 Task: Find connections with filter location Perambalur with filter topic #Businessintelligence with filter profile language German with filter current company Marquee Equity with filter school Mangalore University with filter industry Wholesale Computer Equipment with filter service category Administrative with filter keywords title Archivist
Action: Mouse moved to (477, 61)
Screenshot: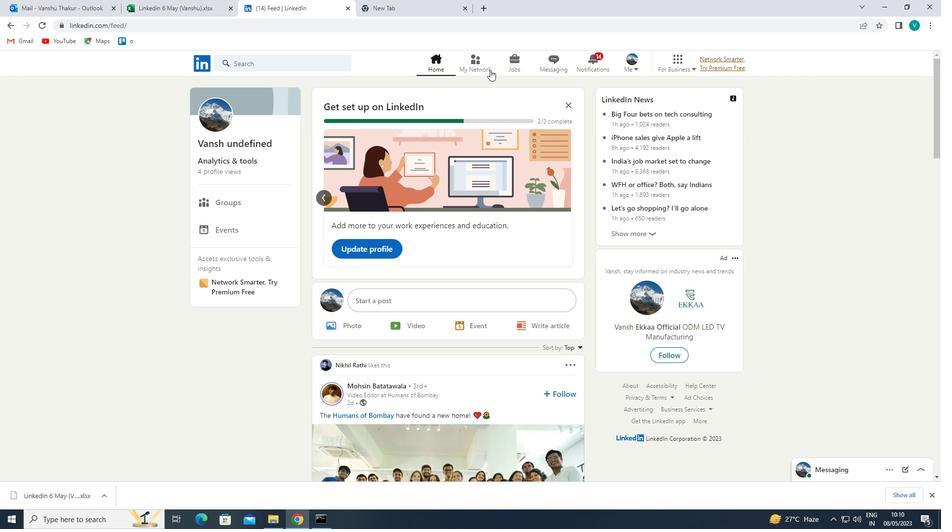 
Action: Mouse pressed left at (477, 61)
Screenshot: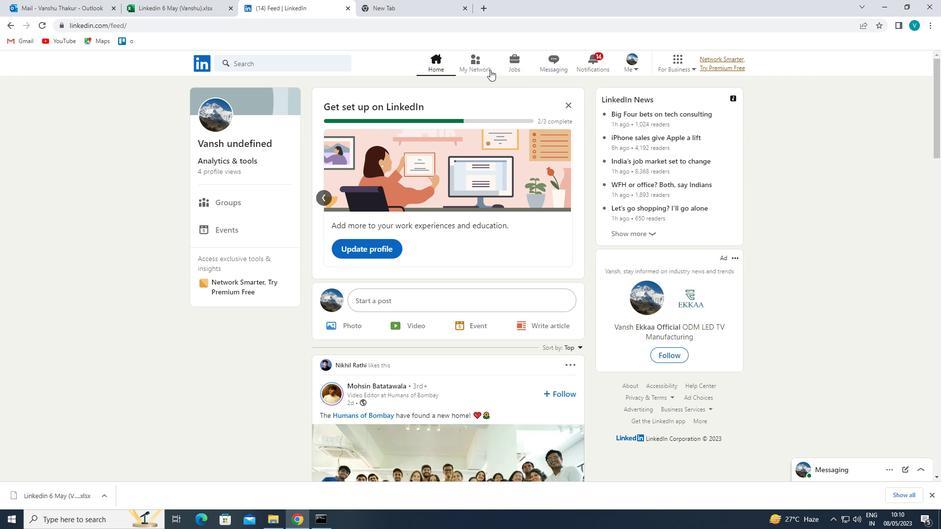 
Action: Mouse moved to (284, 114)
Screenshot: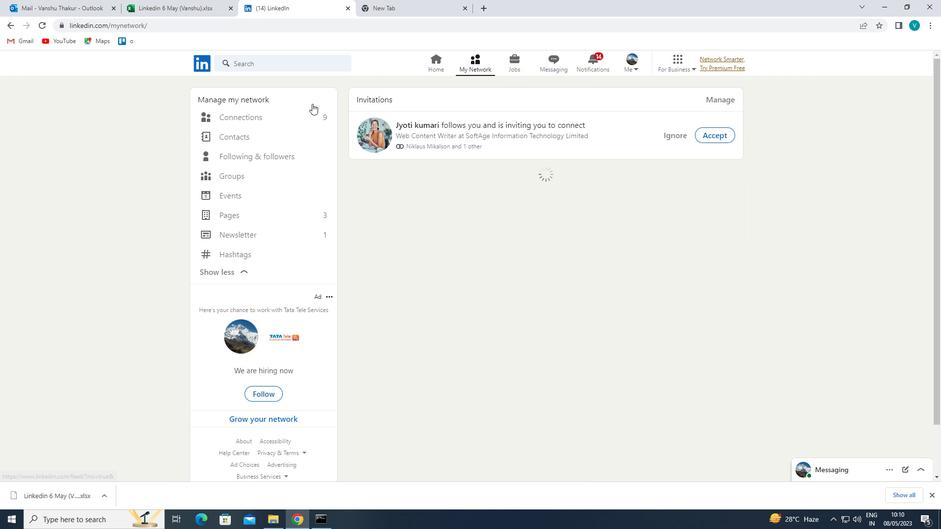
Action: Mouse pressed left at (284, 114)
Screenshot: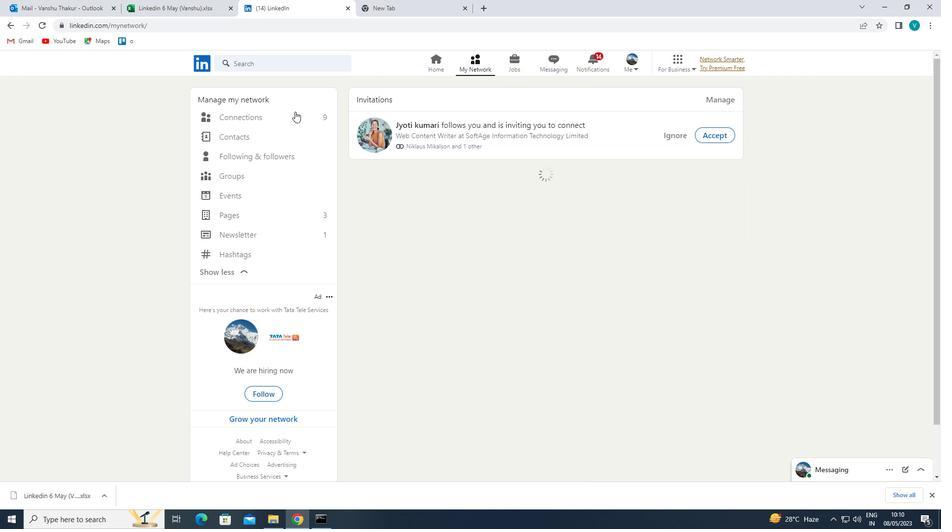 
Action: Mouse moved to (543, 113)
Screenshot: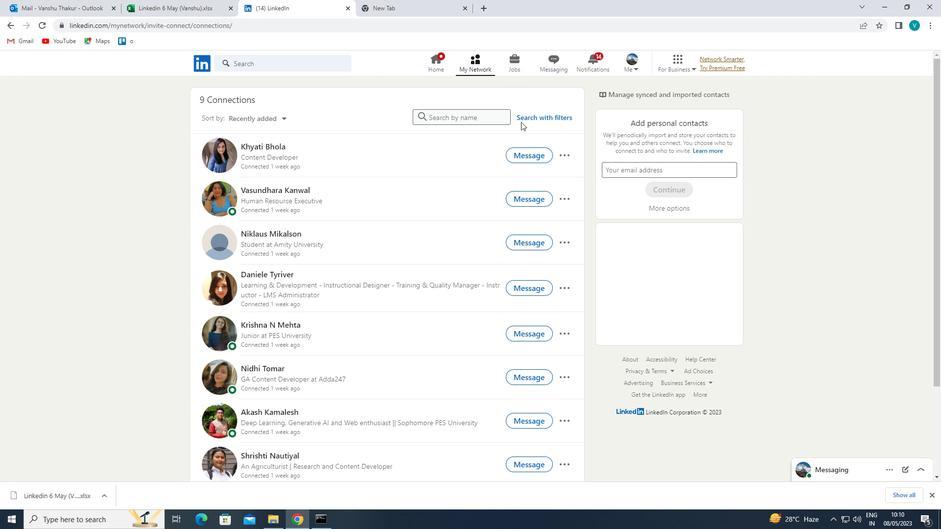 
Action: Mouse pressed left at (543, 113)
Screenshot: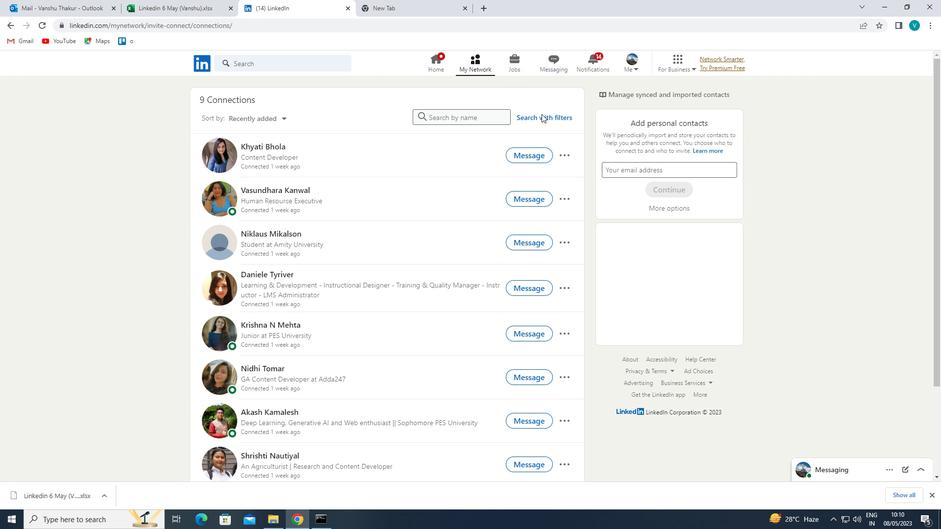 
Action: Mouse moved to (544, 118)
Screenshot: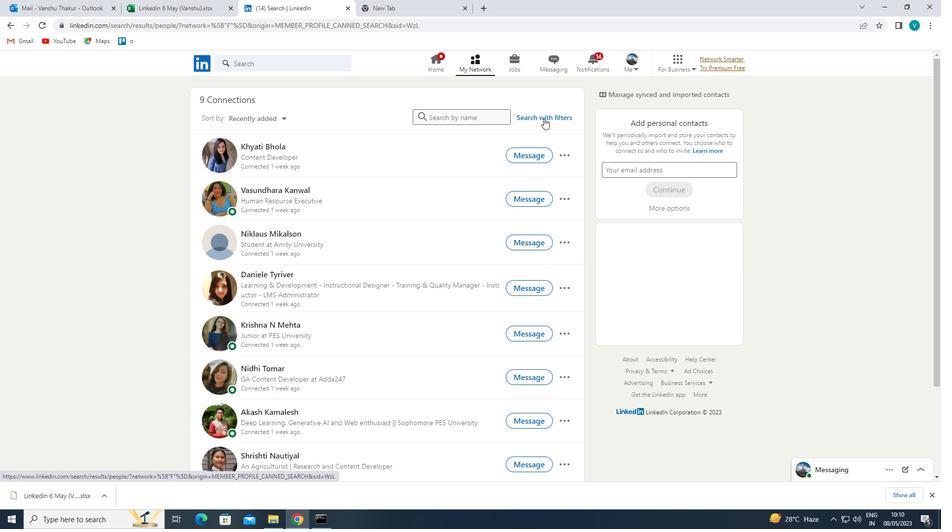 
Action: Mouse pressed left at (544, 118)
Screenshot: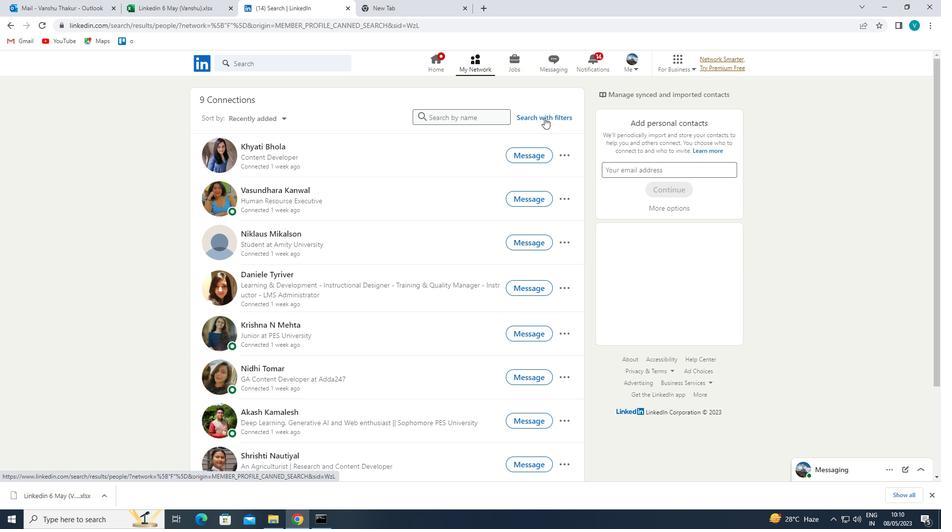 
Action: Mouse moved to (479, 94)
Screenshot: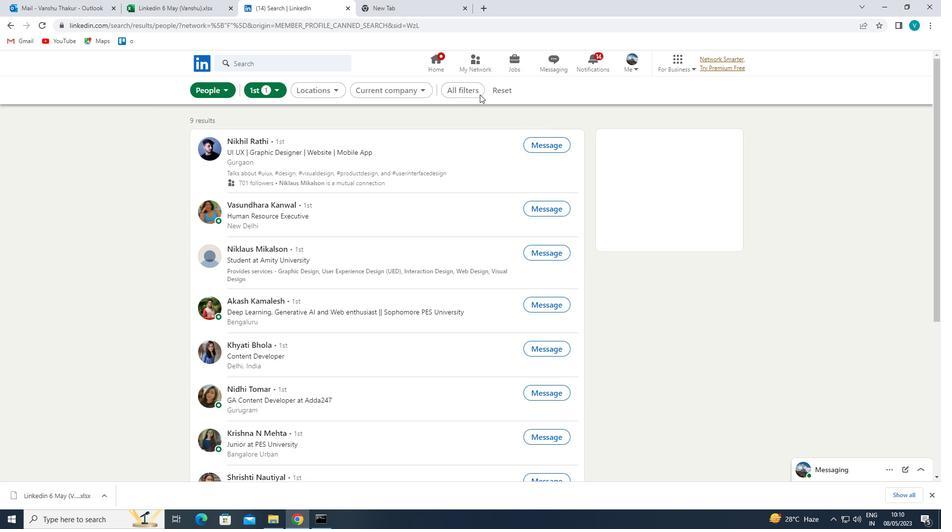 
Action: Mouse pressed left at (479, 94)
Screenshot: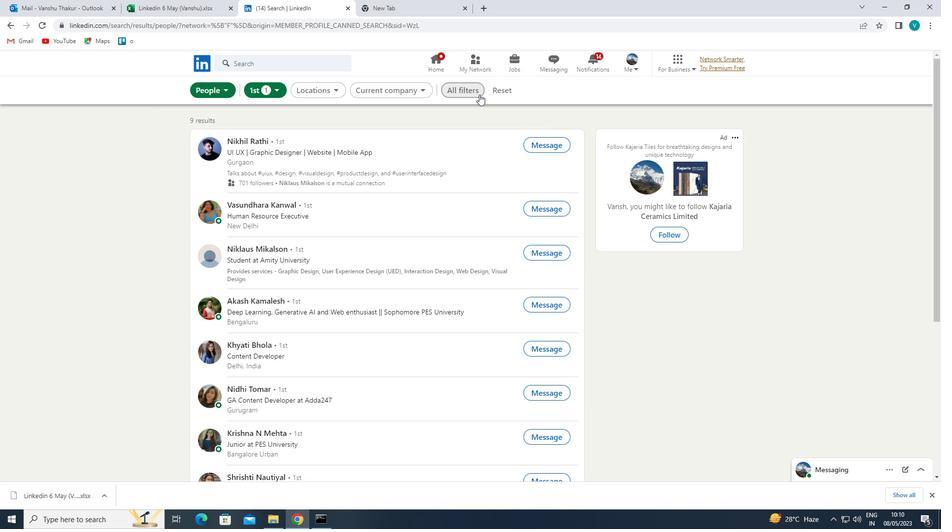 
Action: Mouse moved to (785, 225)
Screenshot: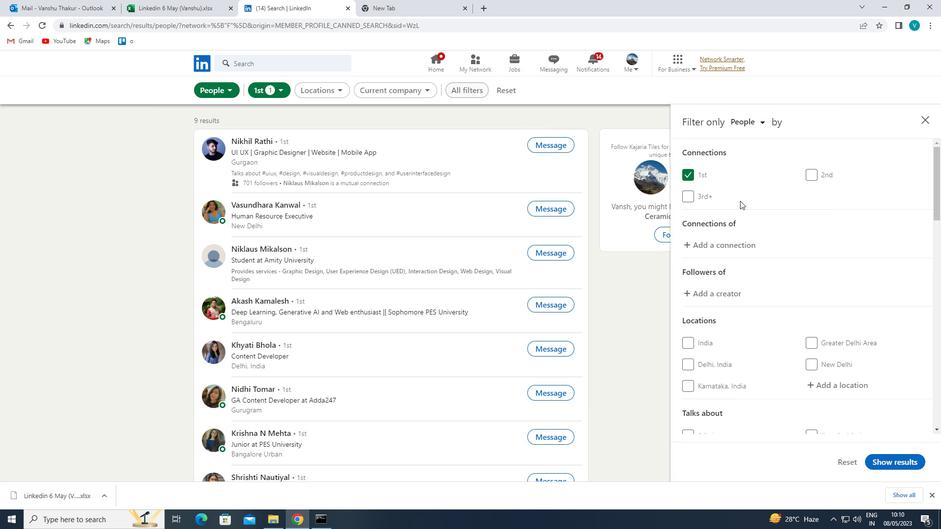 
Action: Mouse scrolled (785, 225) with delta (0, 0)
Screenshot: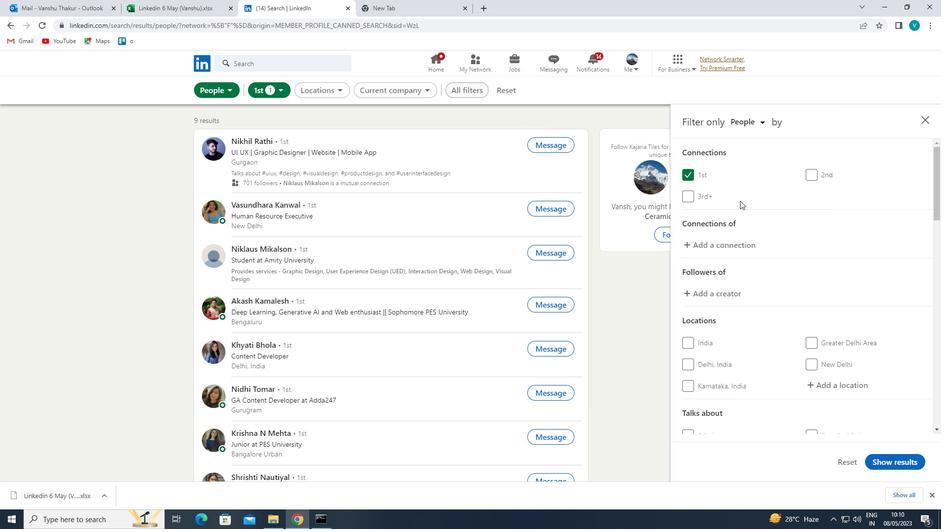 
Action: Mouse moved to (785, 226)
Screenshot: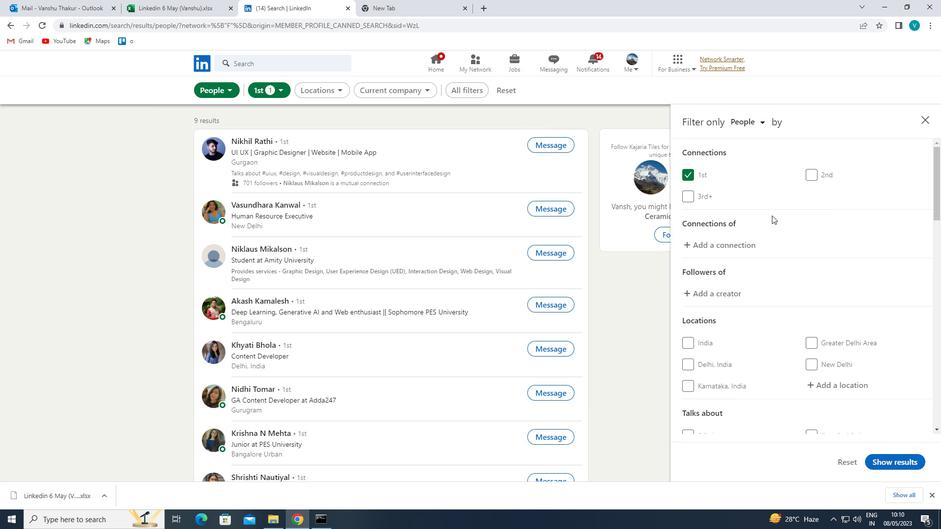 
Action: Mouse scrolled (785, 225) with delta (0, 0)
Screenshot: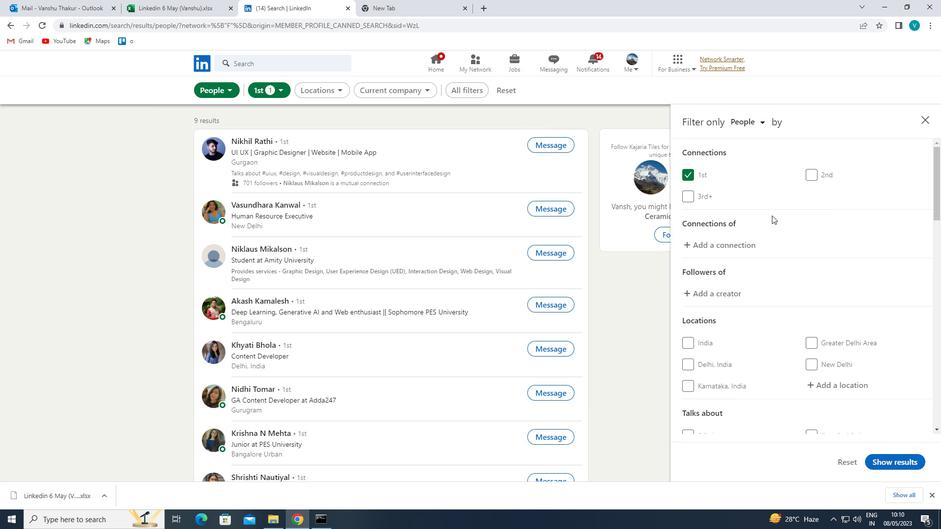 
Action: Mouse moved to (785, 227)
Screenshot: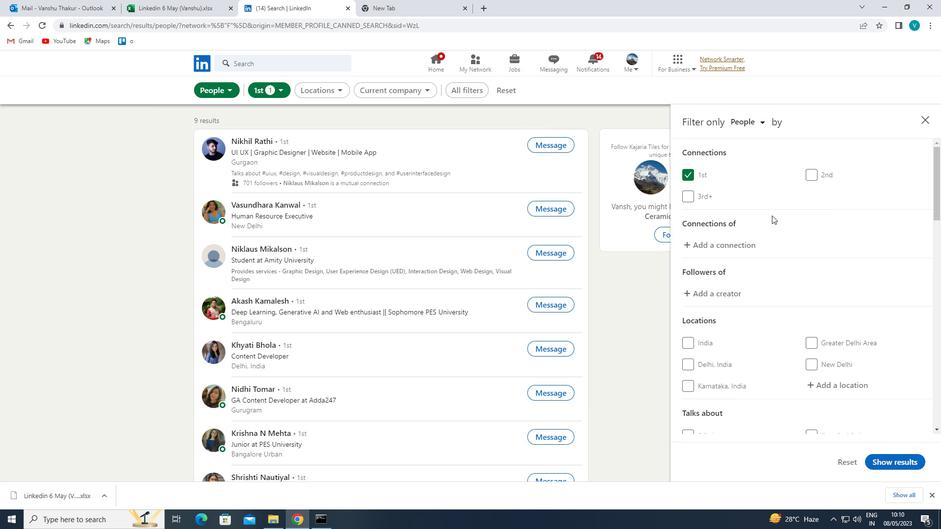 
Action: Mouse scrolled (785, 226) with delta (0, 0)
Screenshot: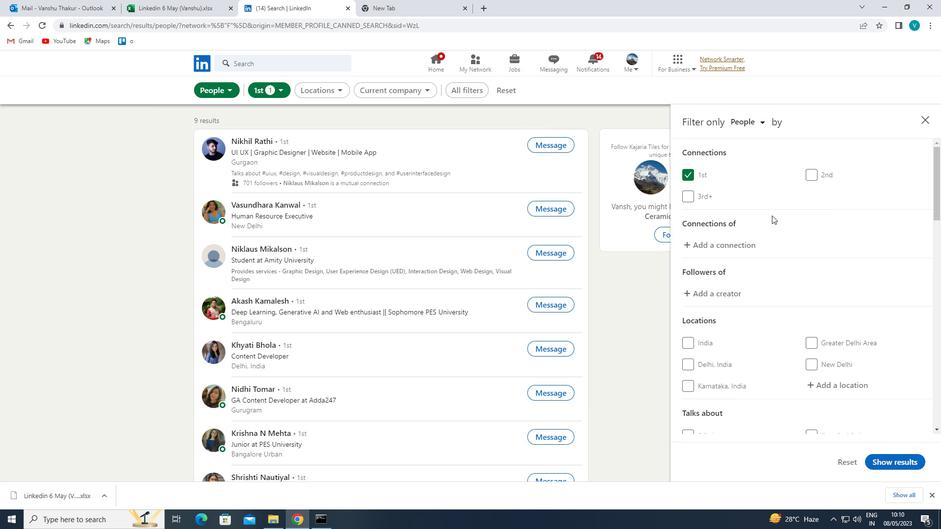
Action: Mouse moved to (827, 242)
Screenshot: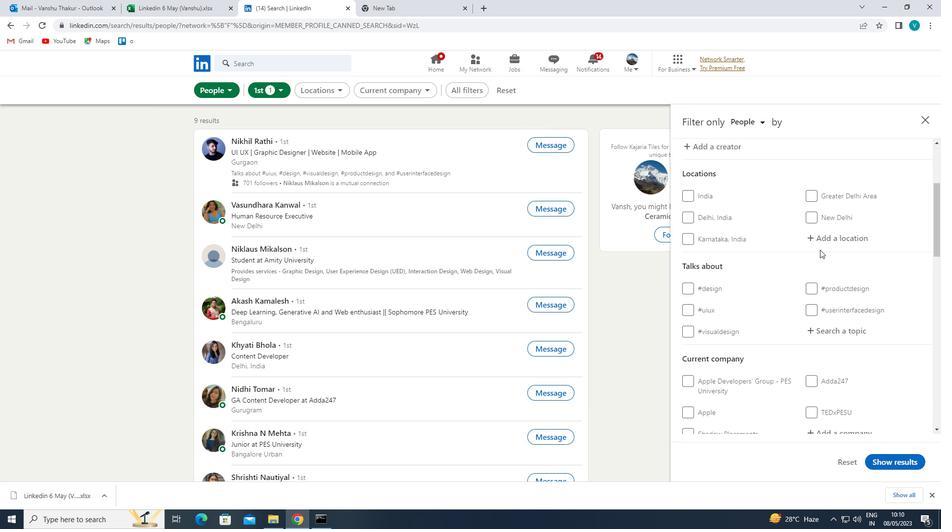 
Action: Mouse pressed left at (827, 242)
Screenshot: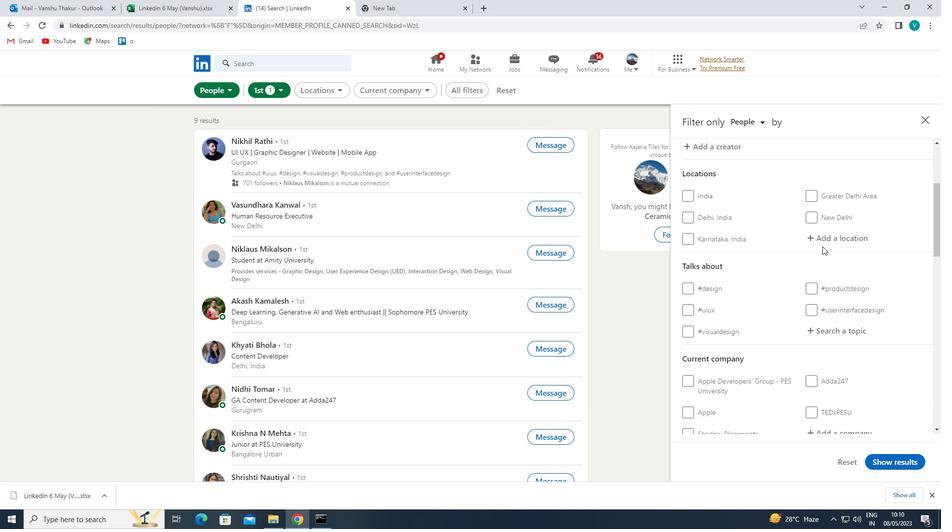 
Action: Key pressed <Key.shift>PERAMBALUR
Screenshot: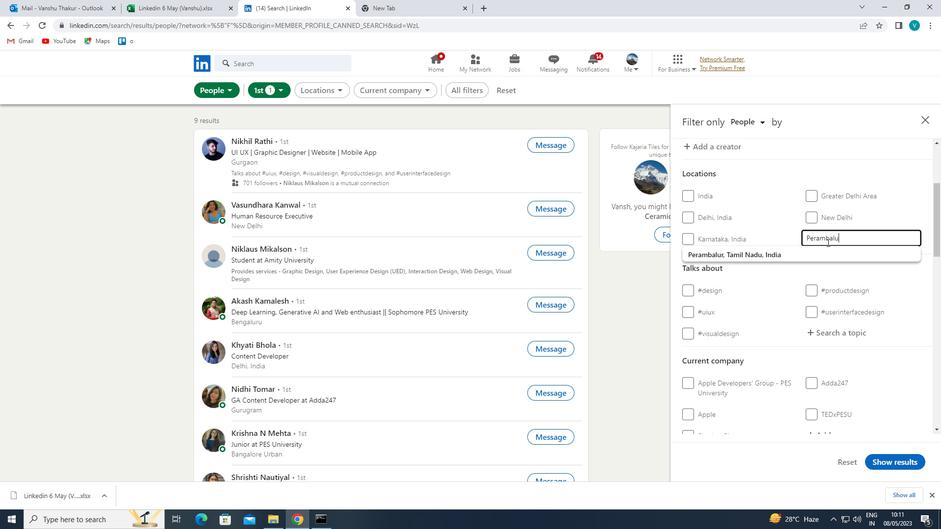 
Action: Mouse moved to (825, 253)
Screenshot: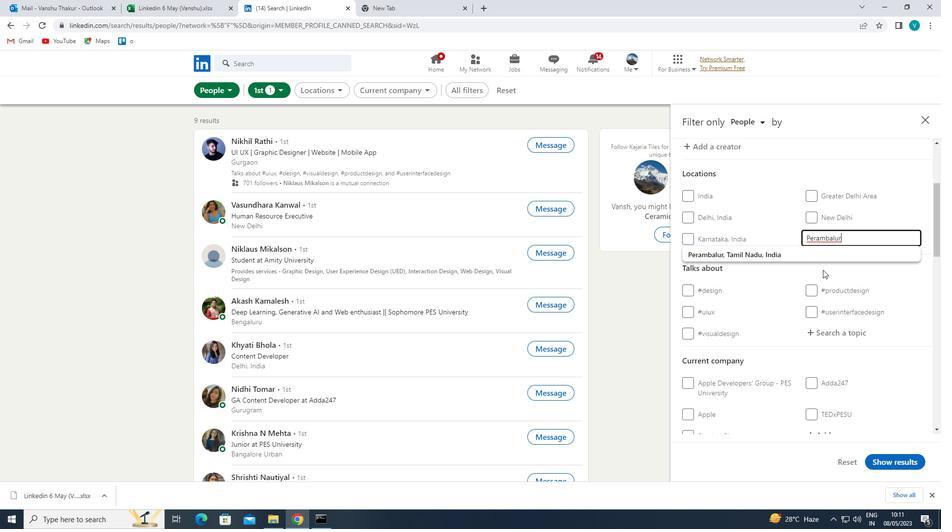 
Action: Mouse pressed left at (825, 253)
Screenshot: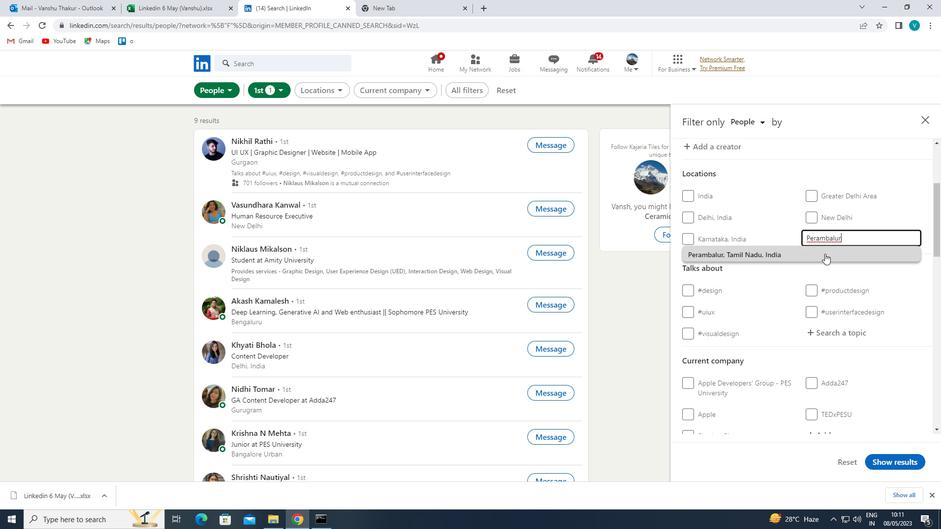 
Action: Mouse moved to (821, 253)
Screenshot: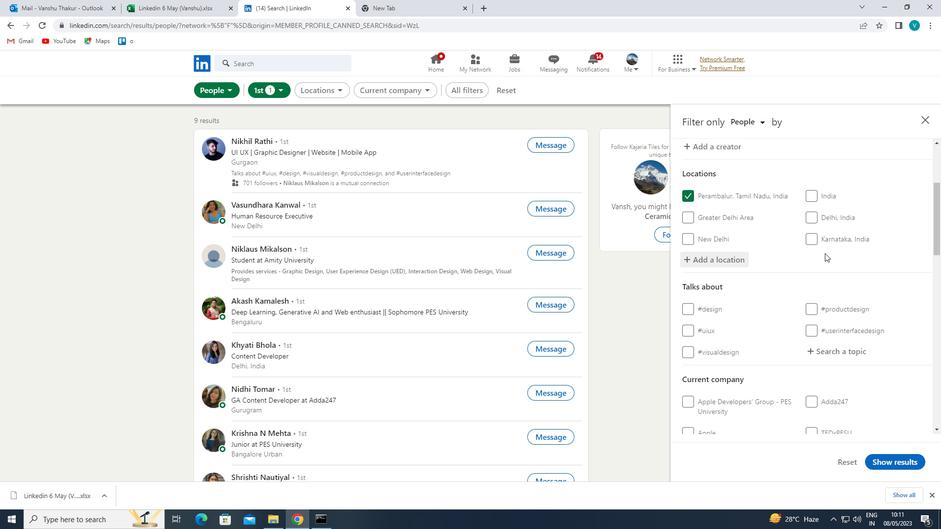 
Action: Mouse scrolled (821, 253) with delta (0, 0)
Screenshot: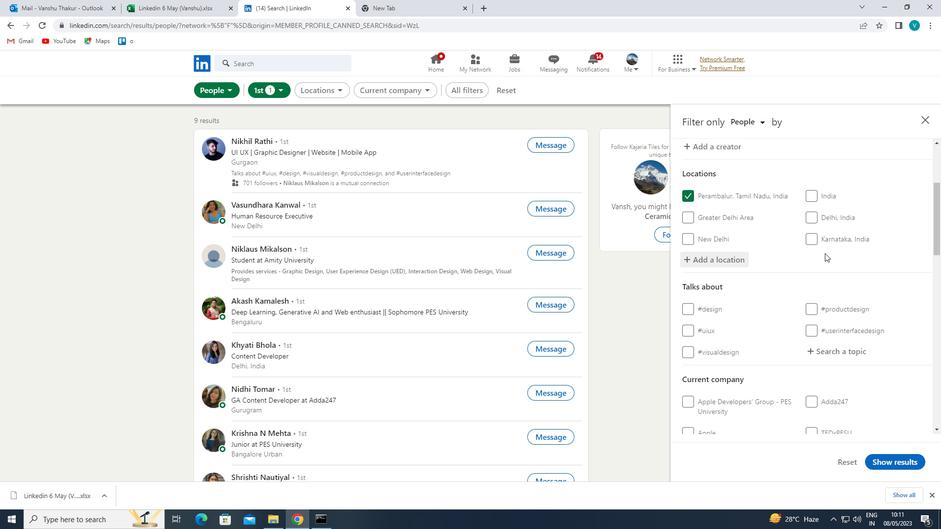 
Action: Mouse moved to (817, 256)
Screenshot: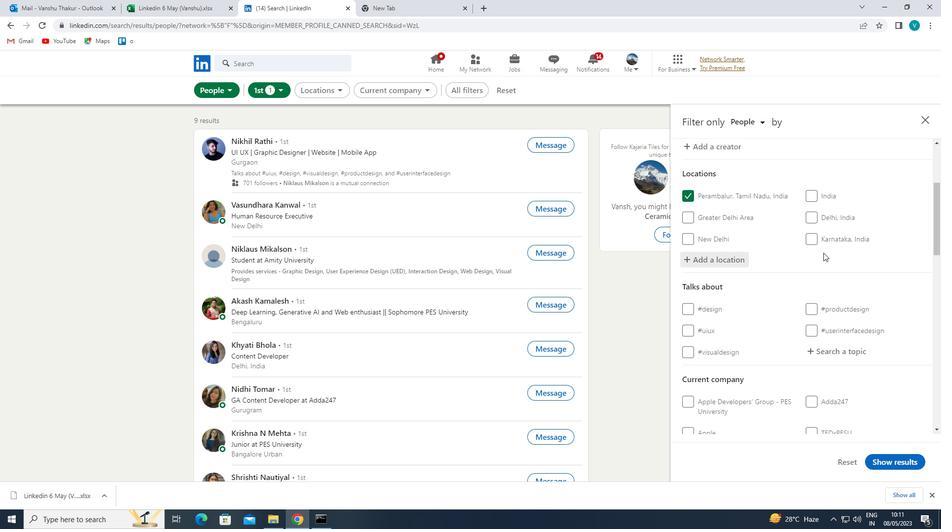 
Action: Mouse scrolled (817, 255) with delta (0, 0)
Screenshot: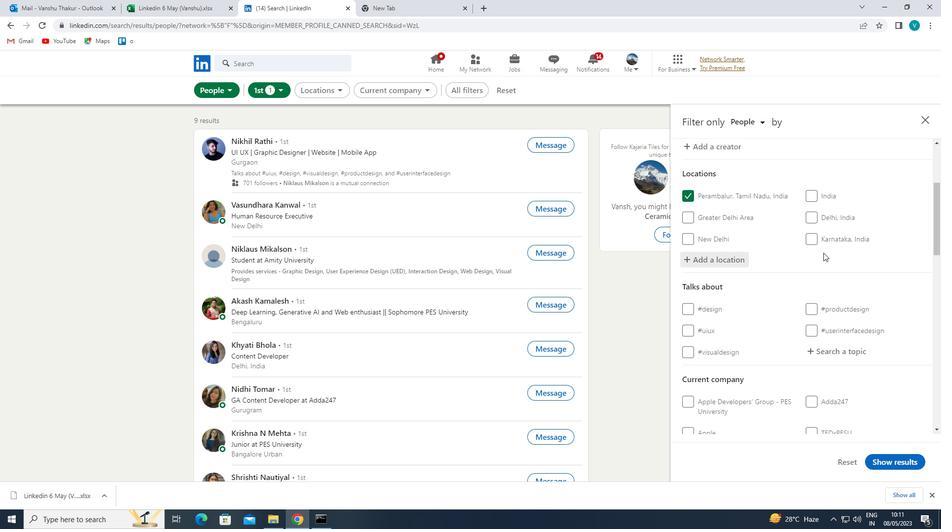 
Action: Mouse moved to (835, 256)
Screenshot: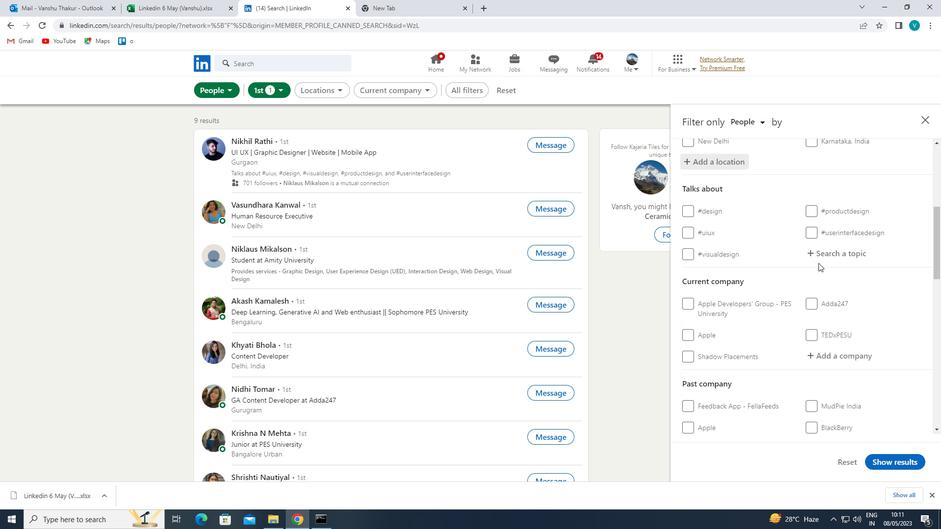 
Action: Mouse pressed left at (835, 256)
Screenshot: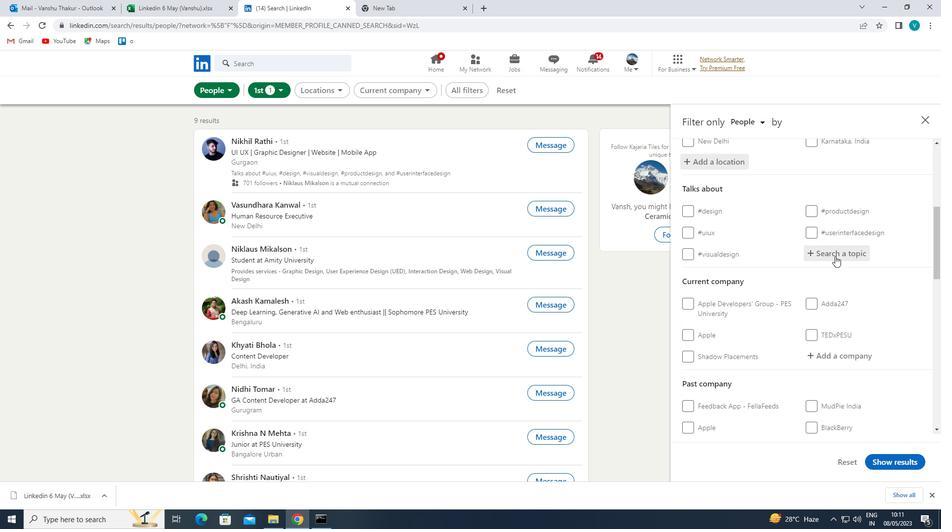 
Action: Mouse moved to (831, 255)
Screenshot: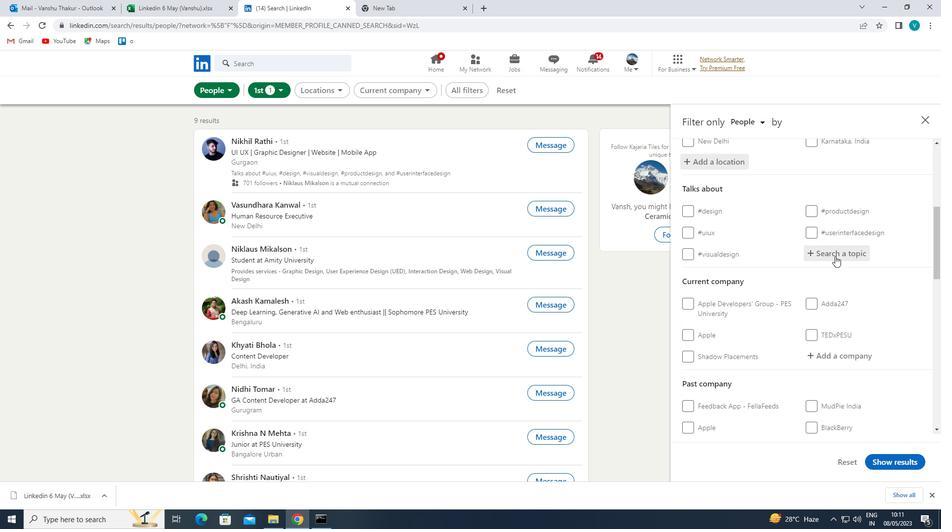
Action: Key pressed <Key.shift>BUSINESS
Screenshot: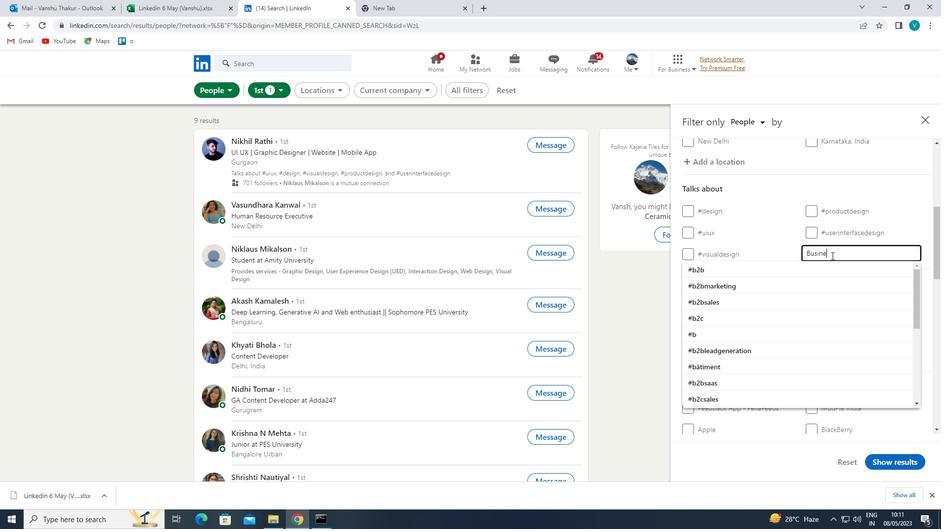 
Action: Mouse moved to (829, 261)
Screenshot: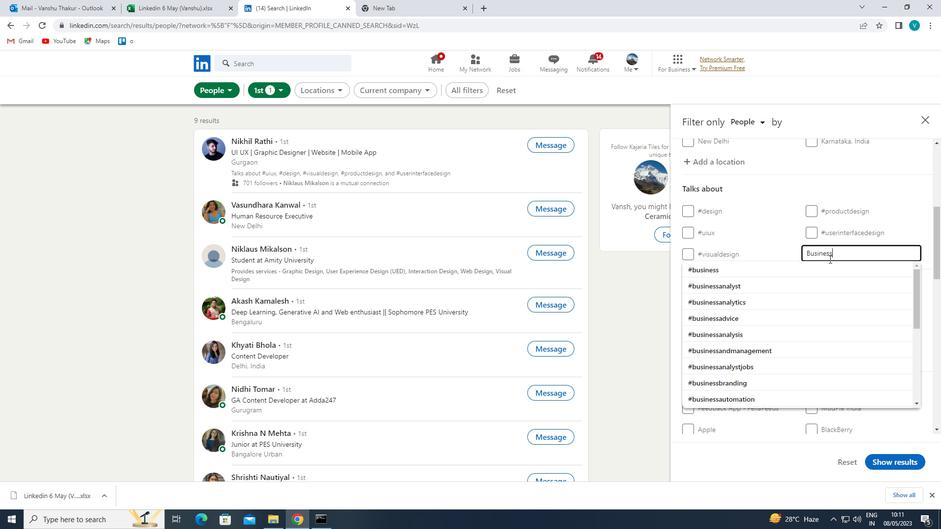 
Action: Key pressed INTELL
Screenshot: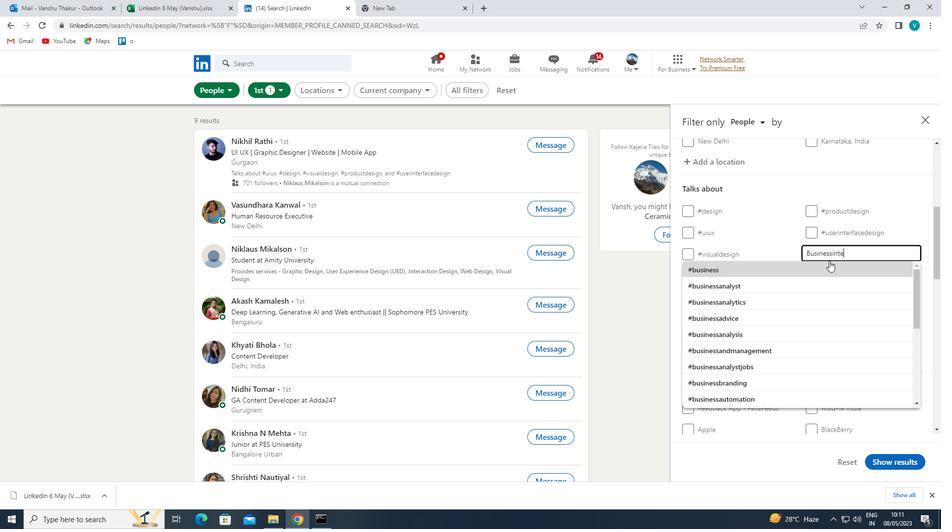 
Action: Mouse pressed left at (829, 261)
Screenshot: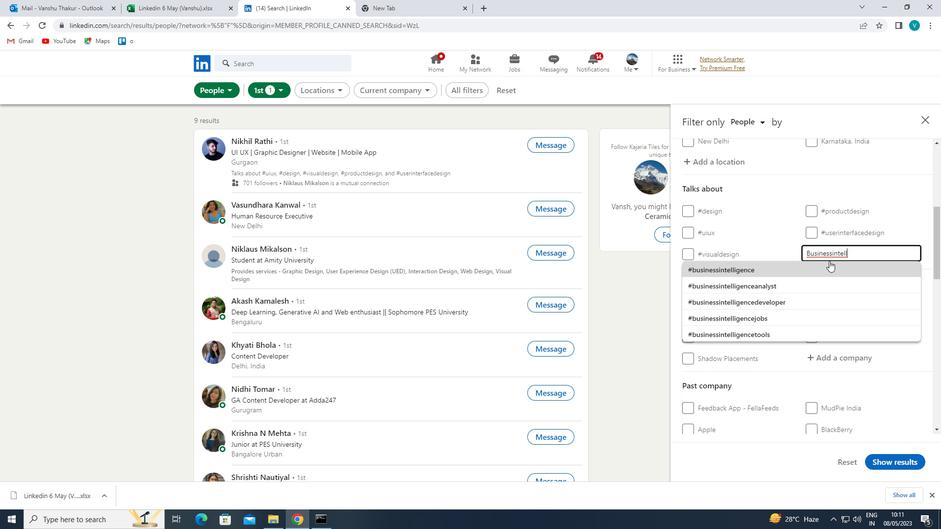 
Action: Mouse moved to (830, 261)
Screenshot: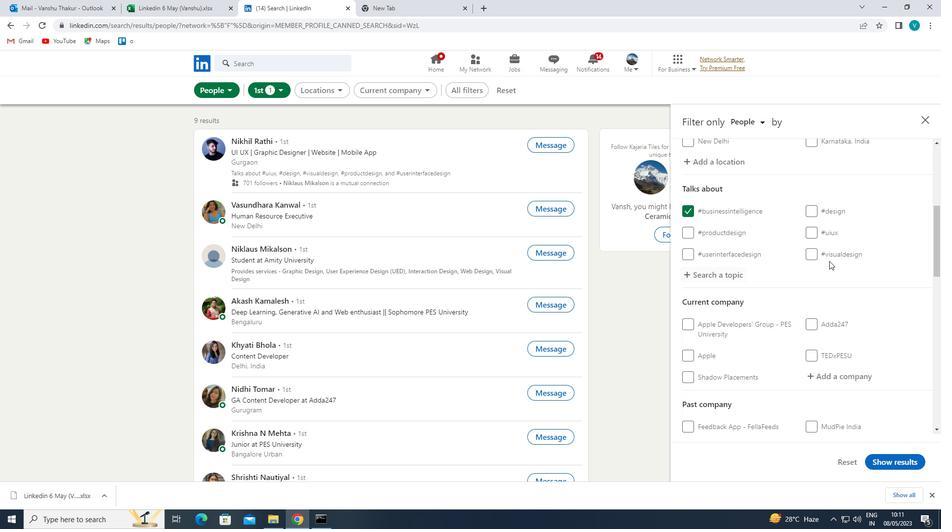 
Action: Mouse scrolled (830, 261) with delta (0, 0)
Screenshot: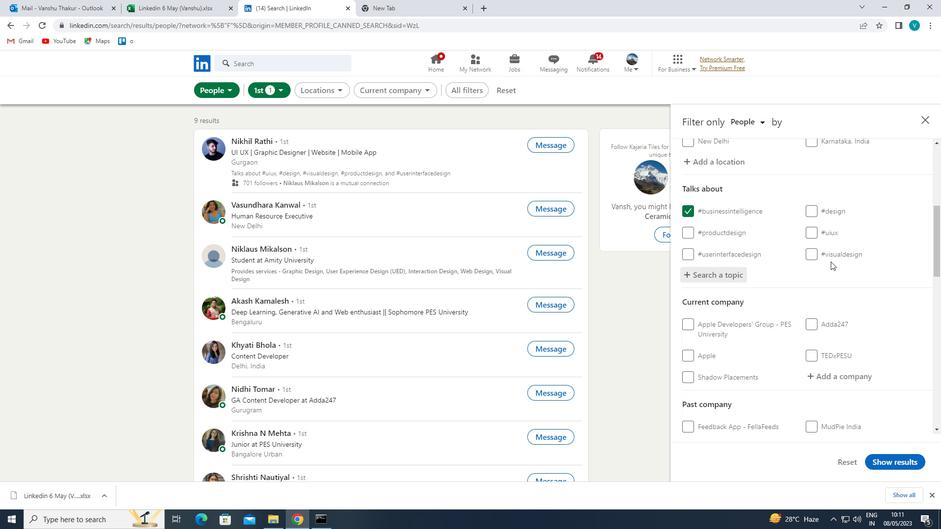 
Action: Mouse scrolled (830, 261) with delta (0, 0)
Screenshot: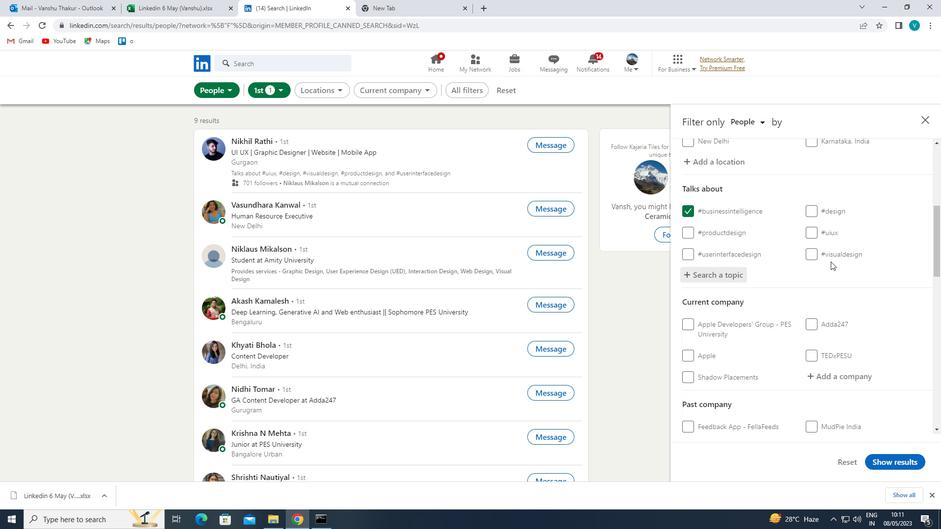 
Action: Mouse scrolled (830, 261) with delta (0, 0)
Screenshot: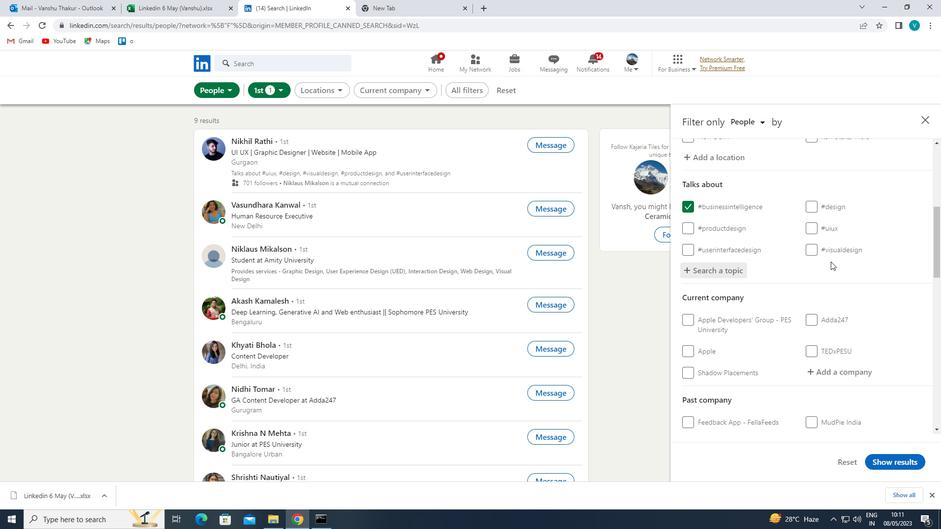
Action: Mouse moved to (838, 234)
Screenshot: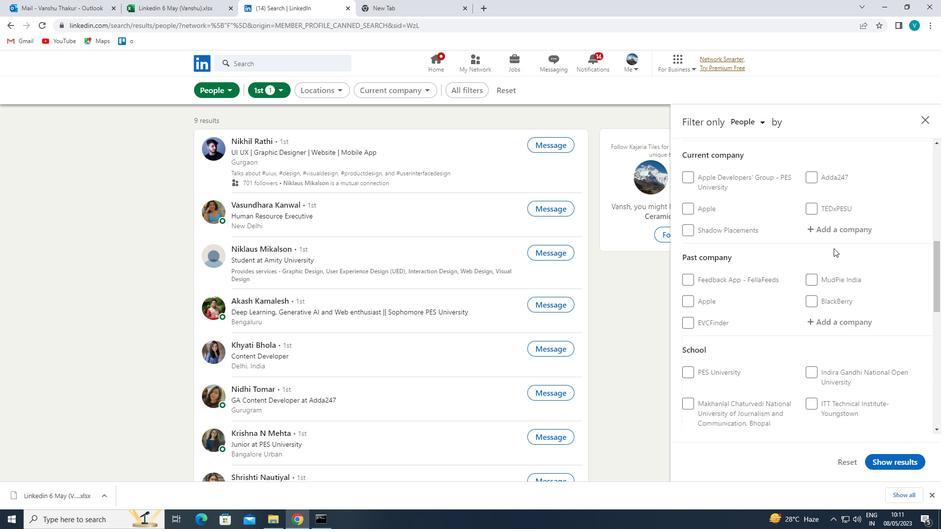 
Action: Mouse pressed left at (838, 234)
Screenshot: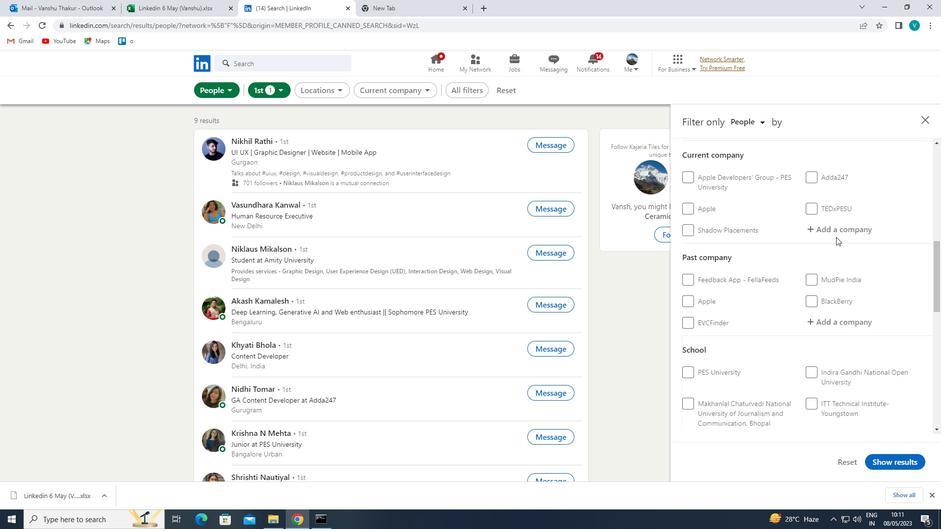 
Action: Mouse moved to (838, 234)
Screenshot: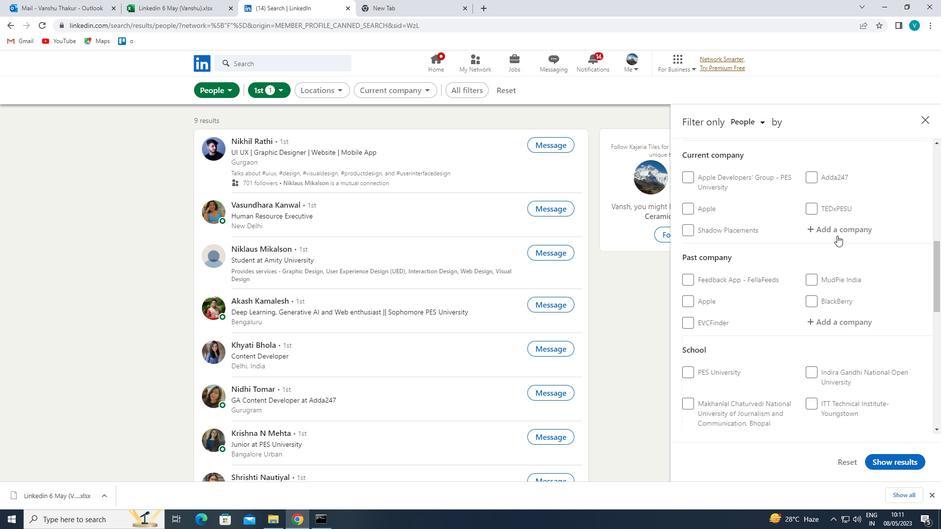 
Action: Key pressed <Key.shift>M<Key.shift>ARQUEE<Key.space>
Screenshot: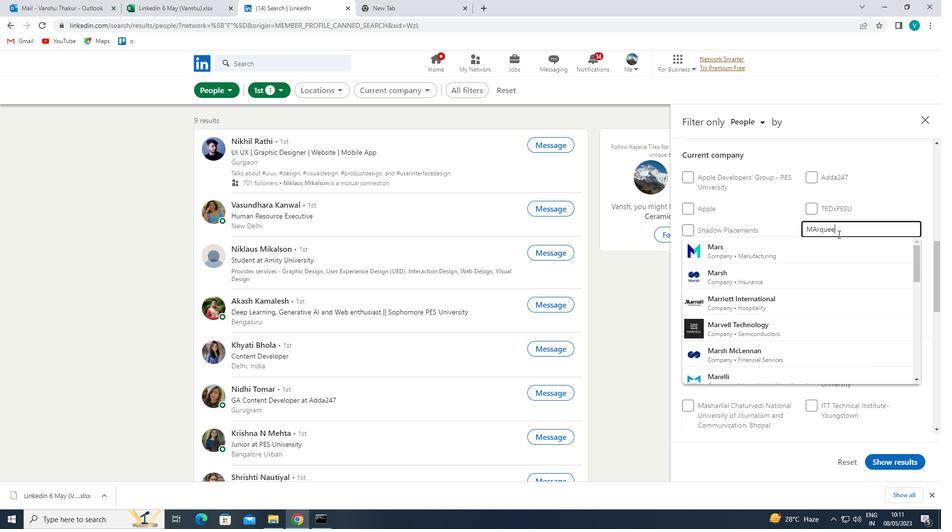 
Action: Mouse moved to (804, 256)
Screenshot: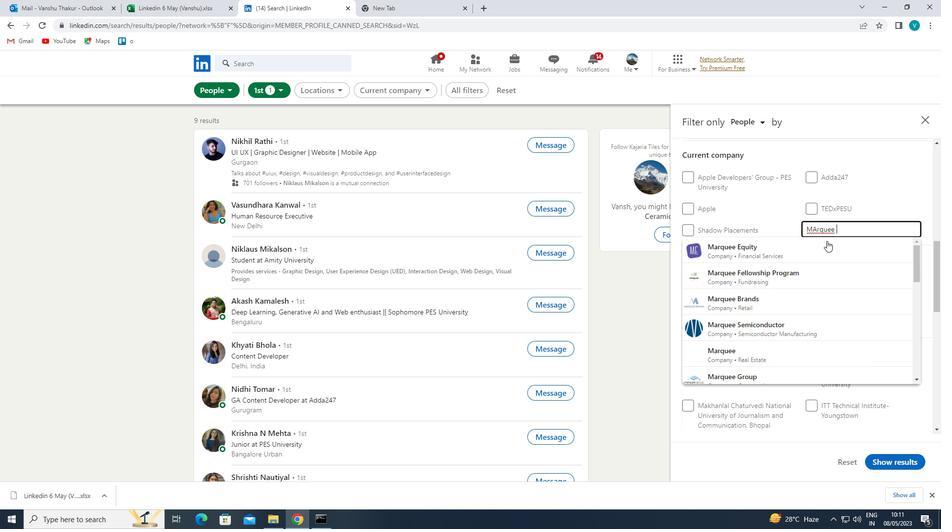 
Action: Mouse pressed left at (804, 256)
Screenshot: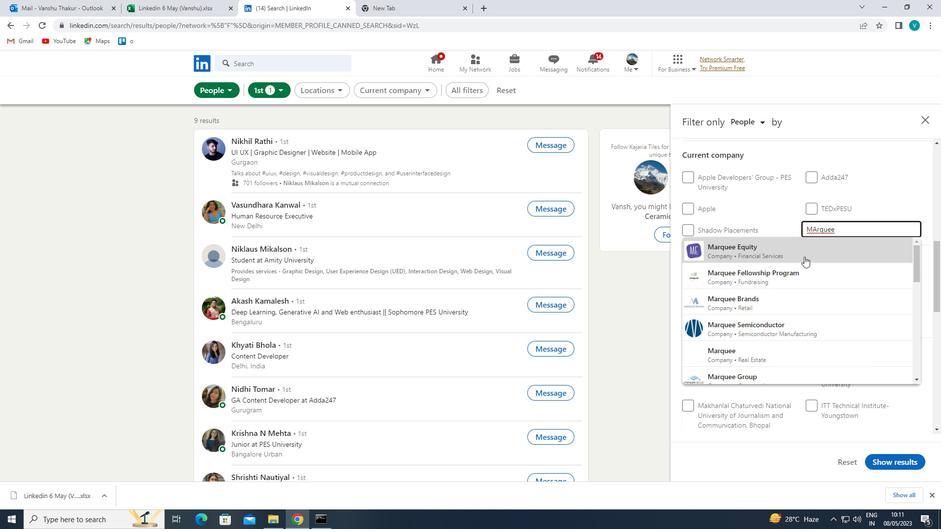 
Action: Mouse scrolled (804, 256) with delta (0, 0)
Screenshot: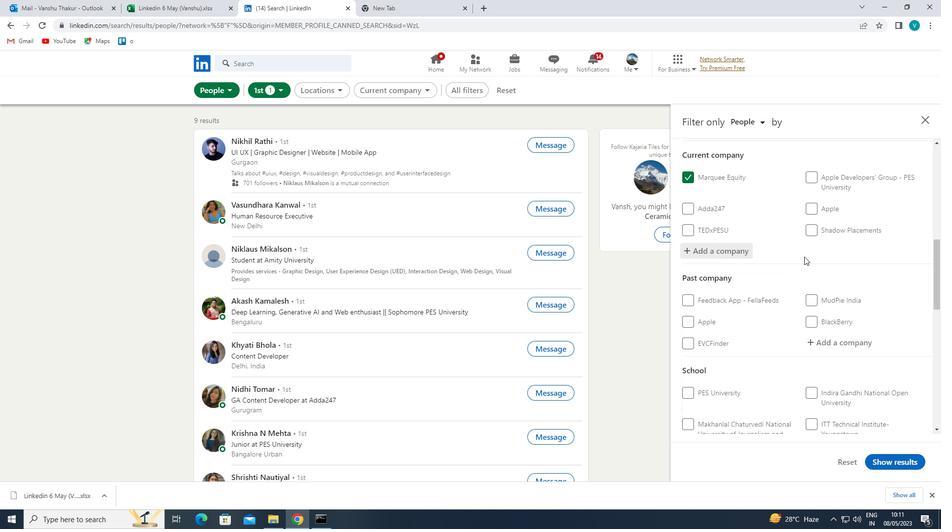 
Action: Mouse scrolled (804, 256) with delta (0, 0)
Screenshot: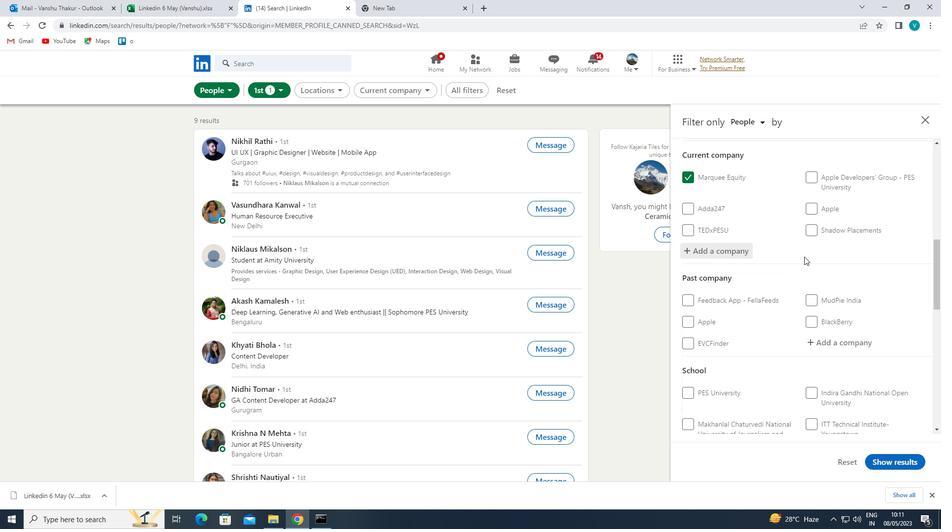 
Action: Mouse scrolled (804, 256) with delta (0, 0)
Screenshot: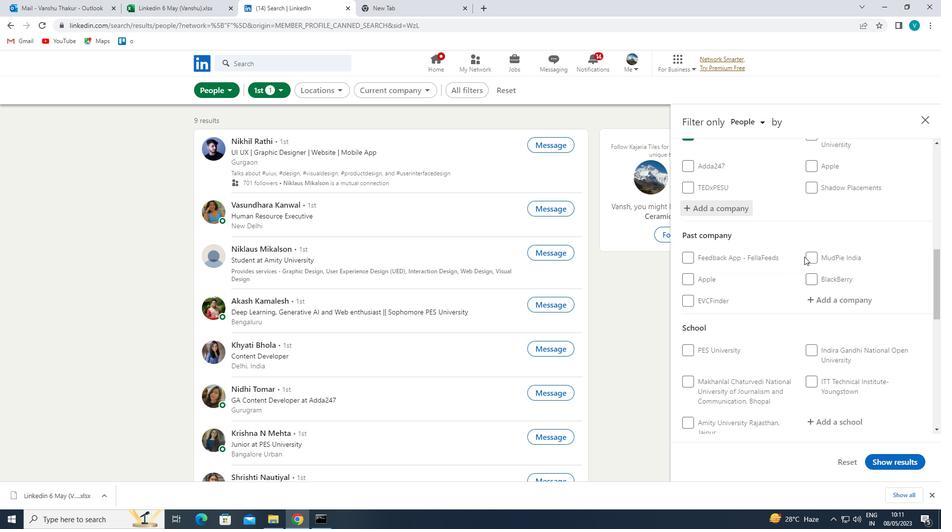 
Action: Mouse moved to (802, 263)
Screenshot: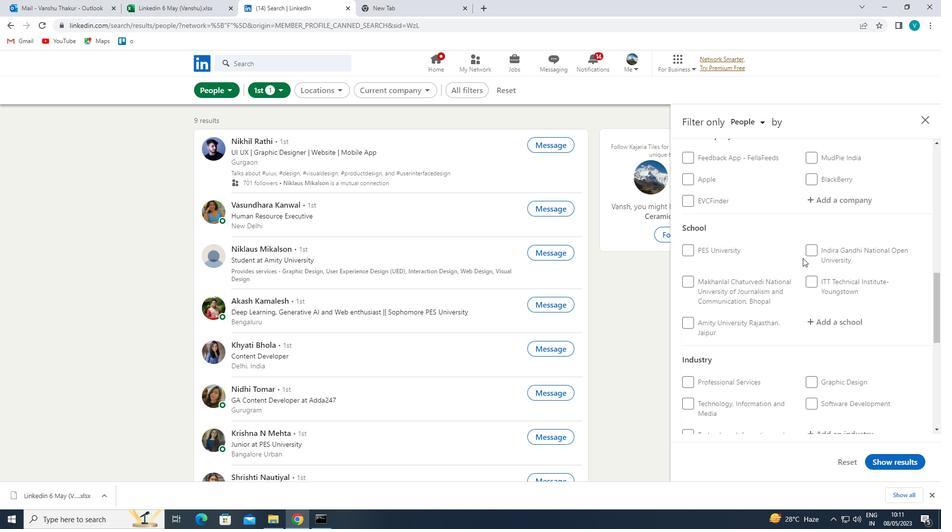 
Action: Mouse scrolled (802, 263) with delta (0, 0)
Screenshot: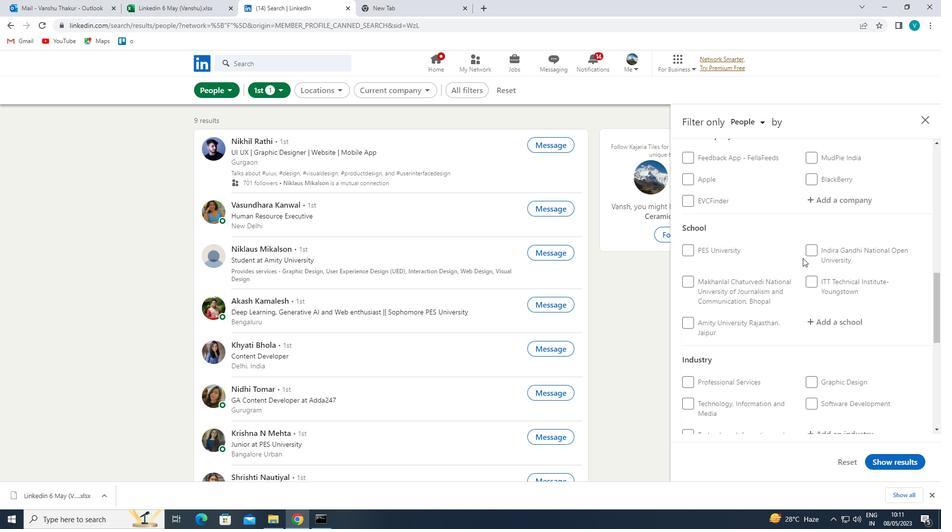 
Action: Mouse moved to (819, 265)
Screenshot: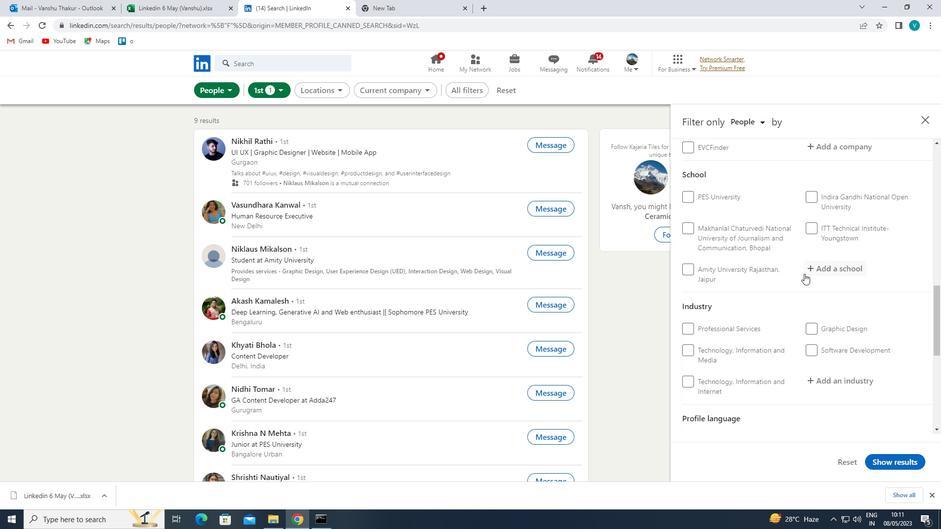 
Action: Mouse pressed left at (819, 265)
Screenshot: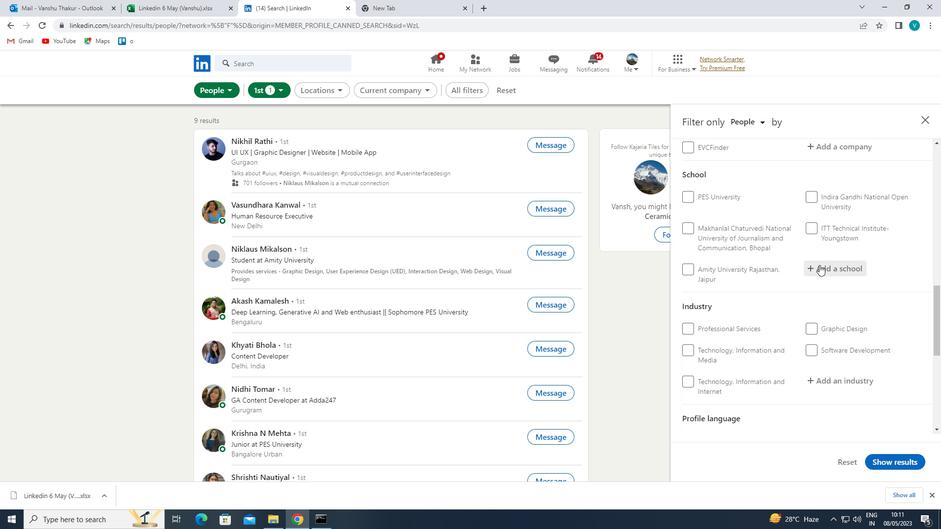 
Action: Mouse moved to (822, 264)
Screenshot: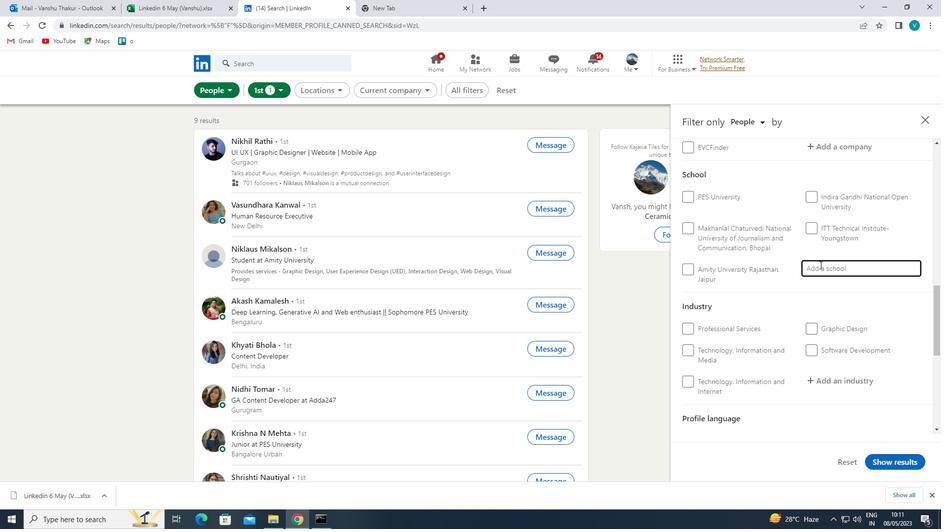 
Action: Key pressed <Key.shift>MANGALORE
Screenshot: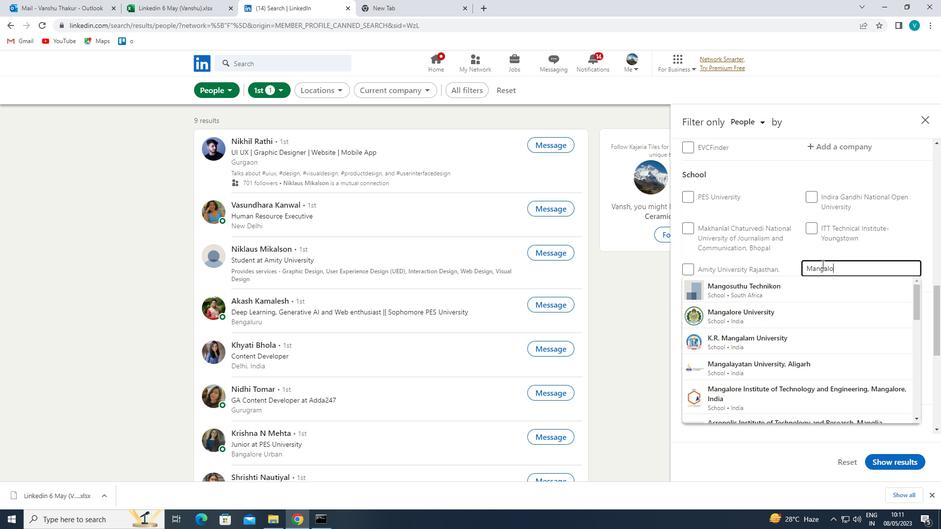 
Action: Mouse moved to (802, 286)
Screenshot: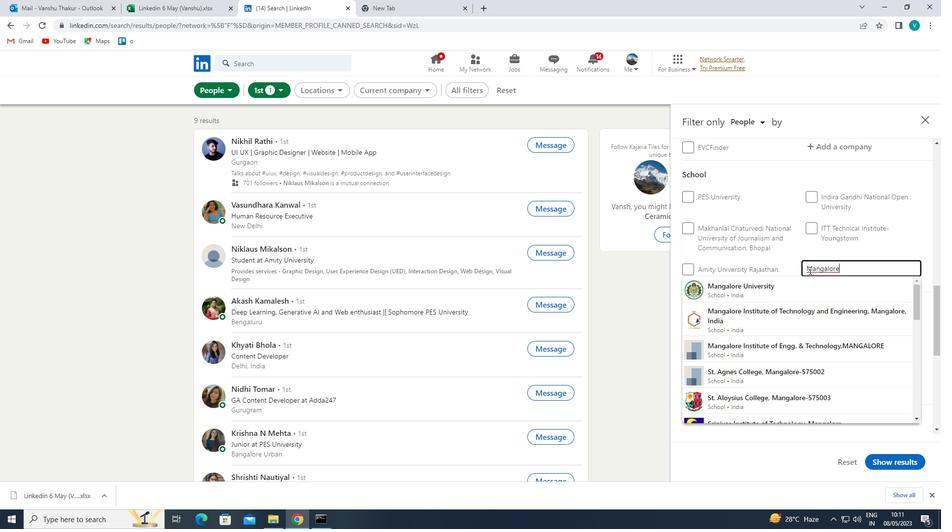 
Action: Mouse pressed left at (802, 286)
Screenshot: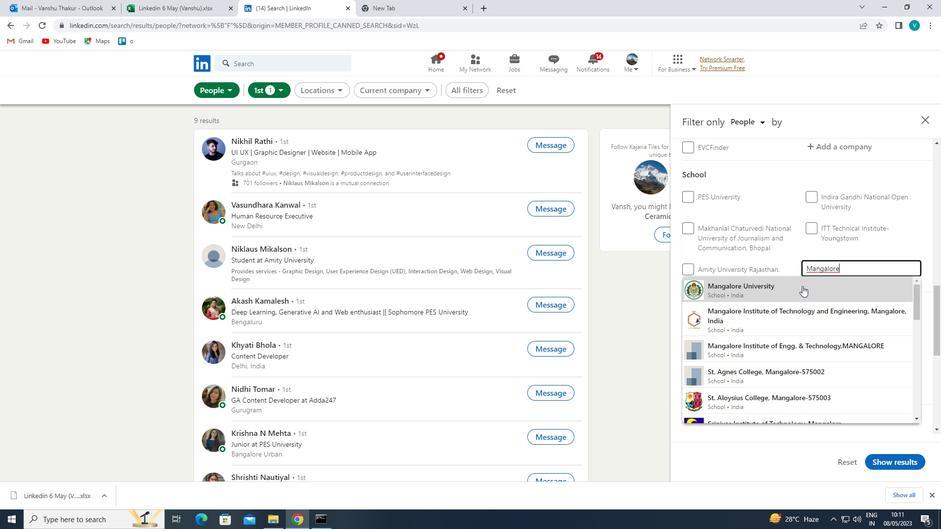 
Action: Mouse moved to (807, 284)
Screenshot: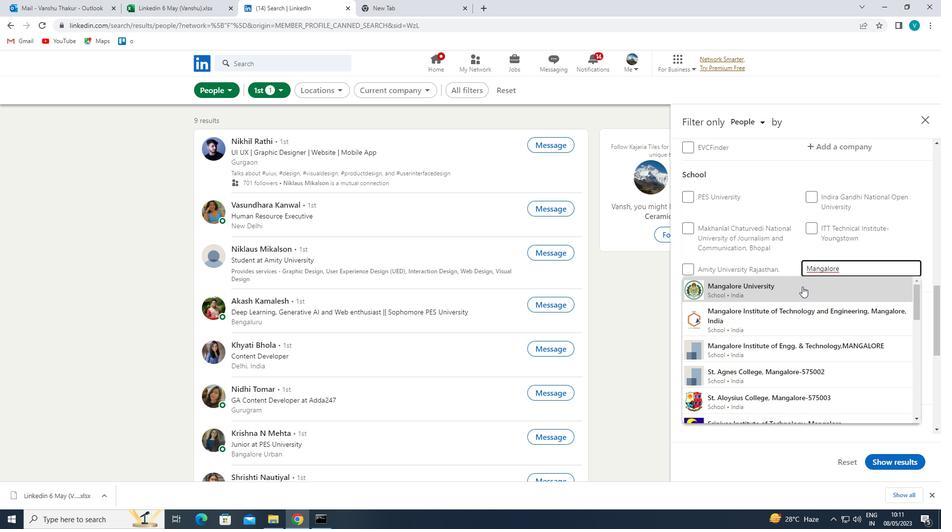 
Action: Mouse scrolled (807, 283) with delta (0, 0)
Screenshot: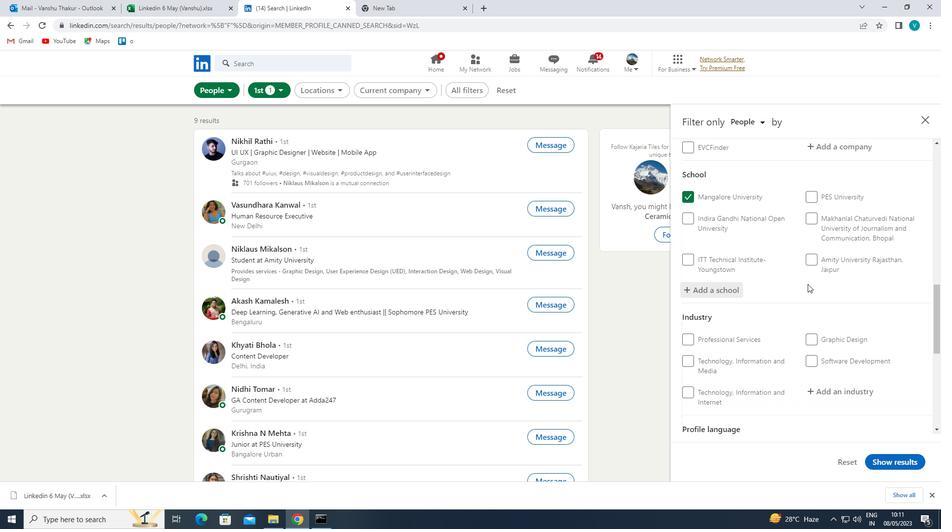 
Action: Mouse moved to (807, 284)
Screenshot: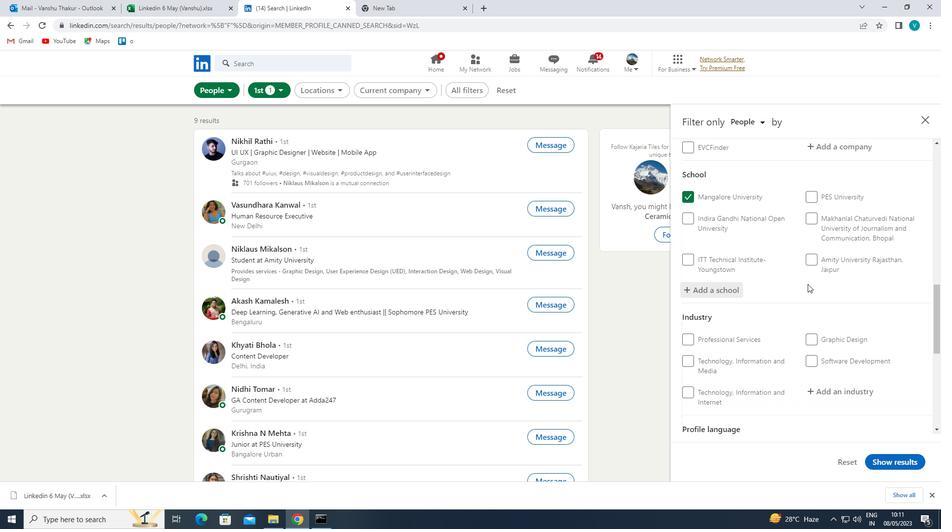 
Action: Mouse scrolled (807, 283) with delta (0, 0)
Screenshot: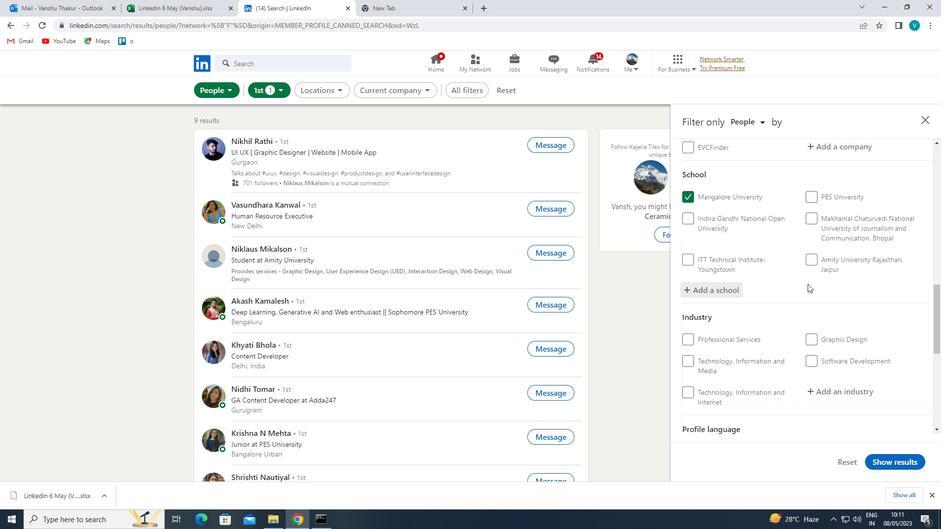
Action: Mouse scrolled (807, 283) with delta (0, 0)
Screenshot: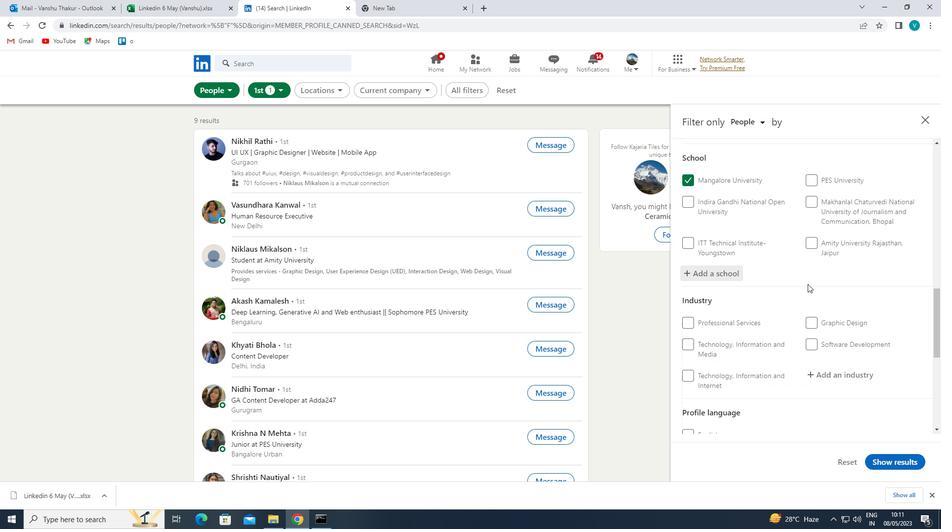
Action: Mouse scrolled (807, 283) with delta (0, 0)
Screenshot: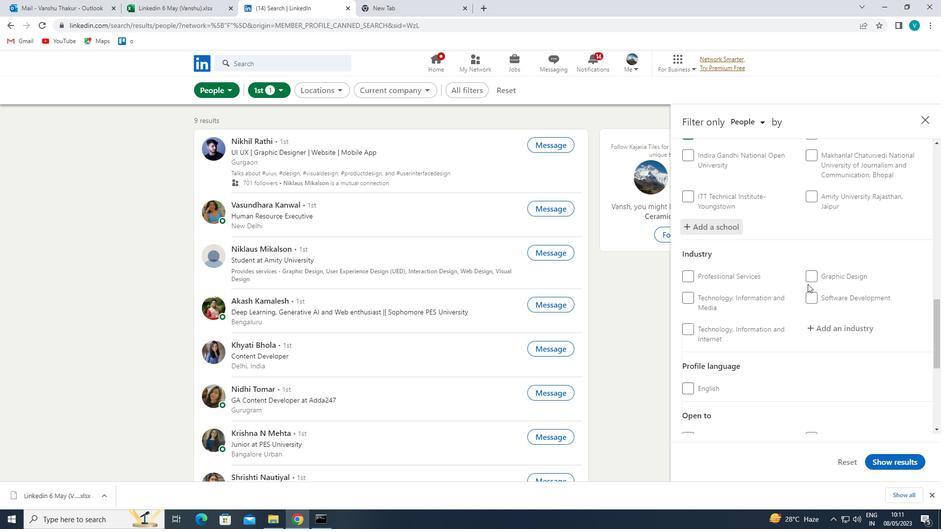 
Action: Mouse moved to (820, 276)
Screenshot: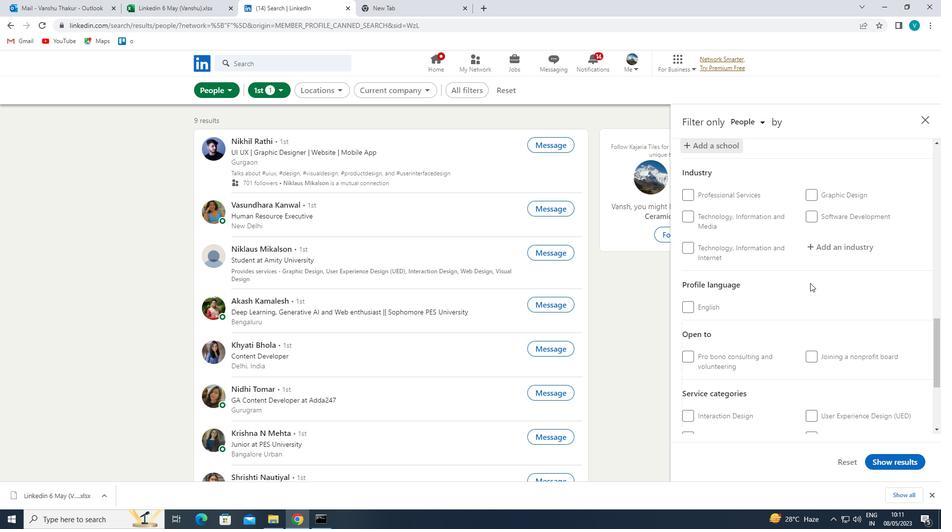 
Action: Mouse scrolled (820, 276) with delta (0, 0)
Screenshot: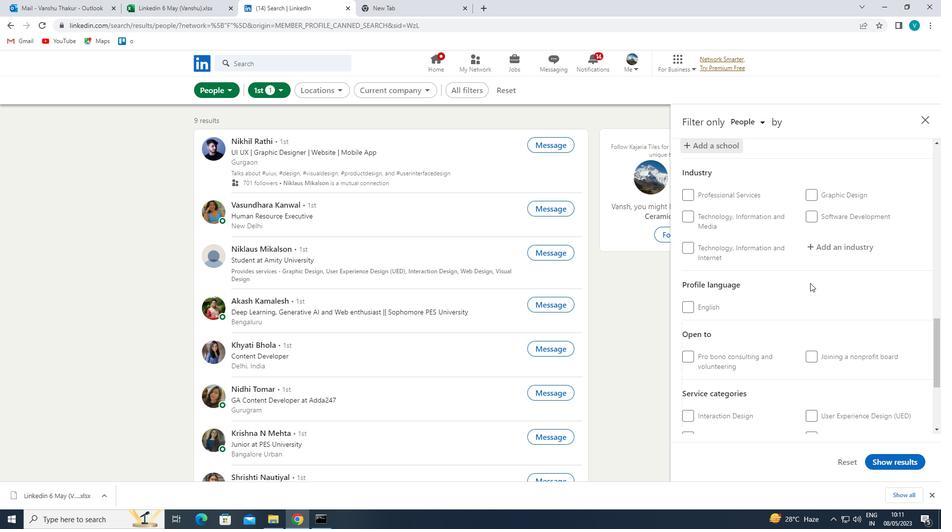 
Action: Mouse moved to (821, 275)
Screenshot: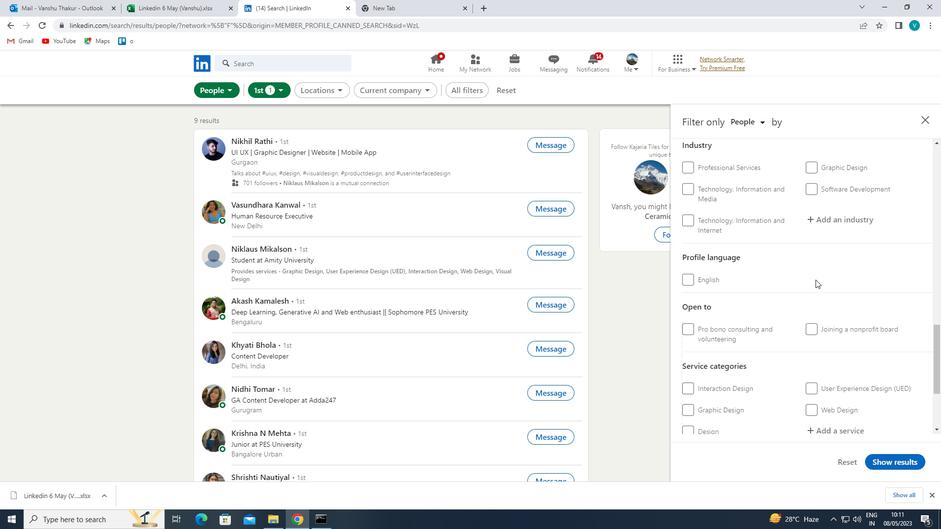 
Action: Mouse scrolled (821, 275) with delta (0, 0)
Screenshot: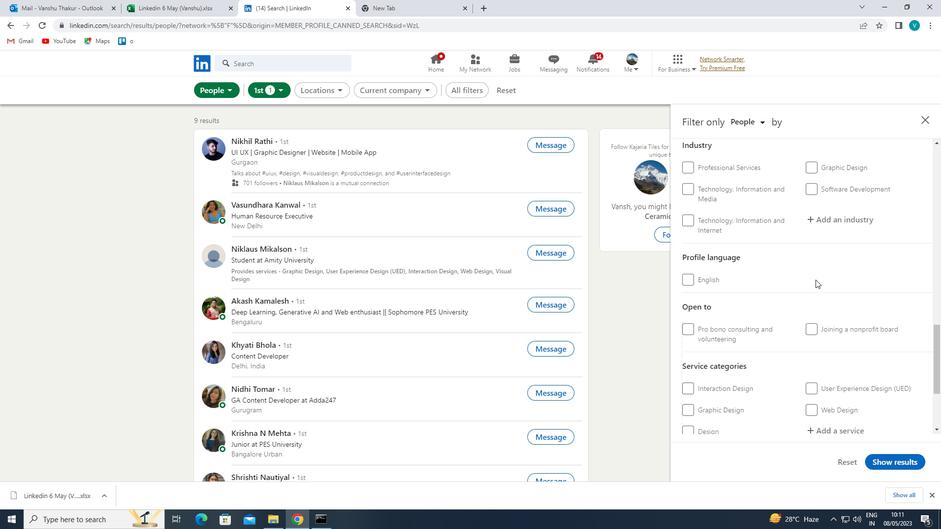 
Action: Mouse moved to (833, 295)
Screenshot: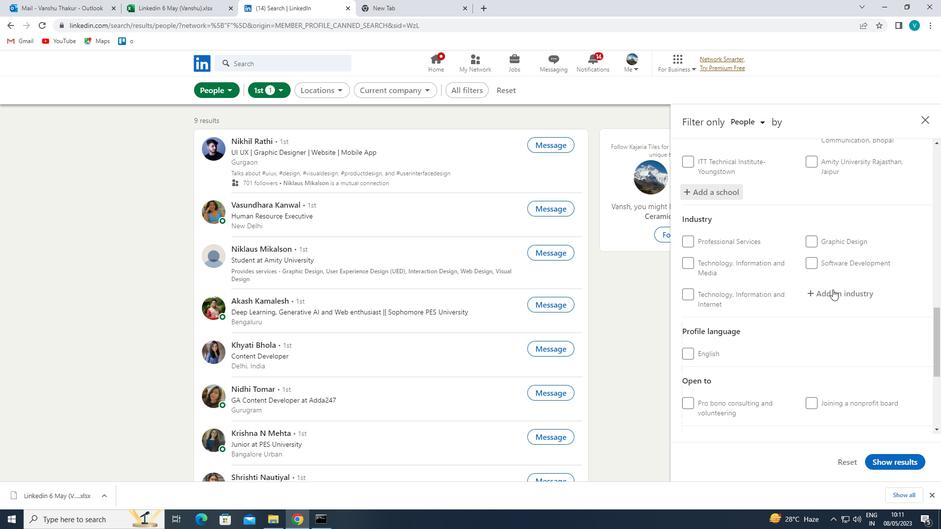 
Action: Mouse pressed left at (833, 295)
Screenshot: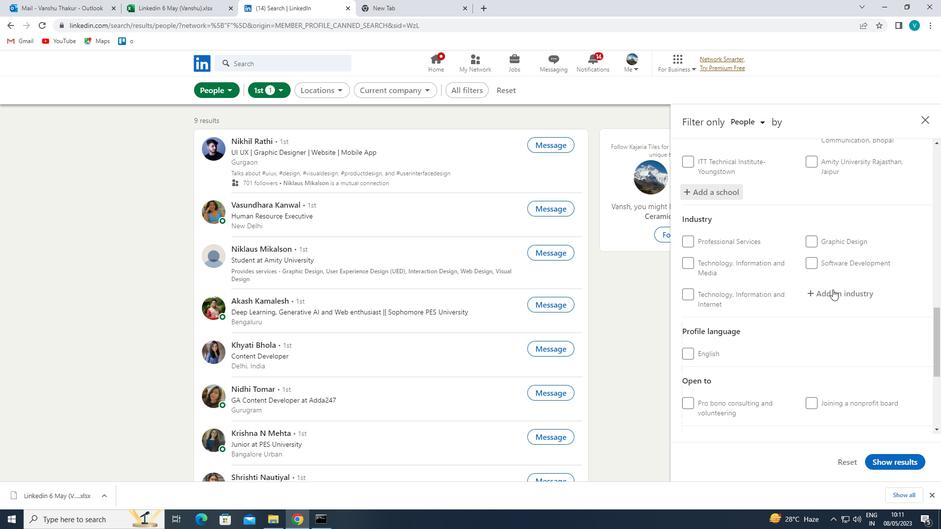
Action: Mouse moved to (836, 296)
Screenshot: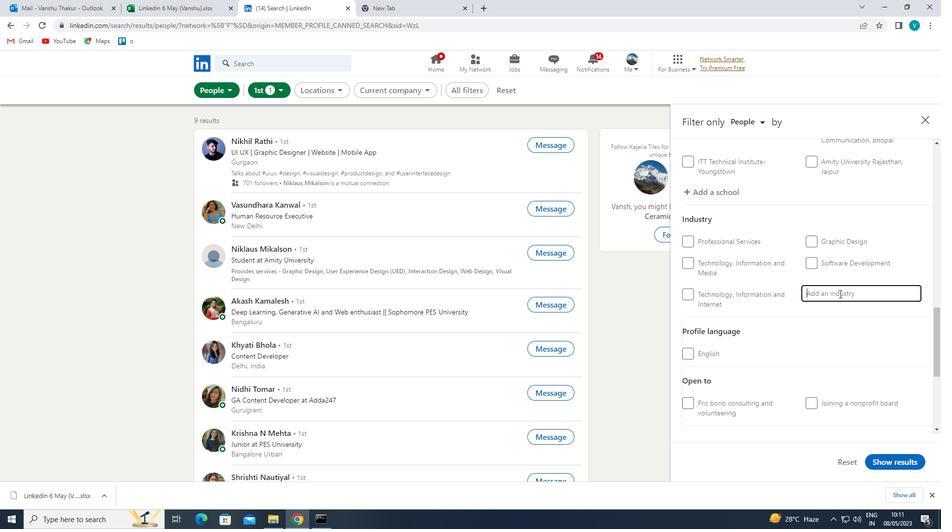 
Action: Key pressed <Key.shift>WHOLESALE<Key.space>
Screenshot: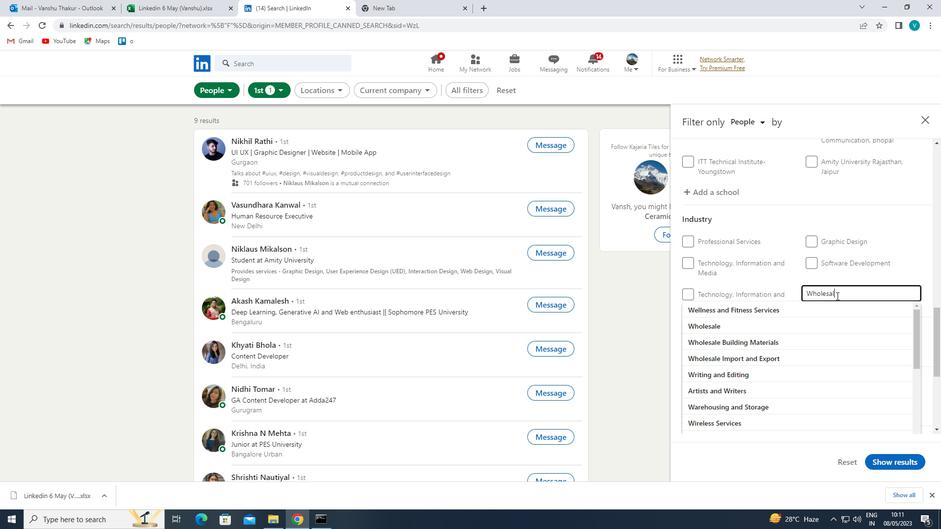 
Action: Mouse moved to (829, 304)
Screenshot: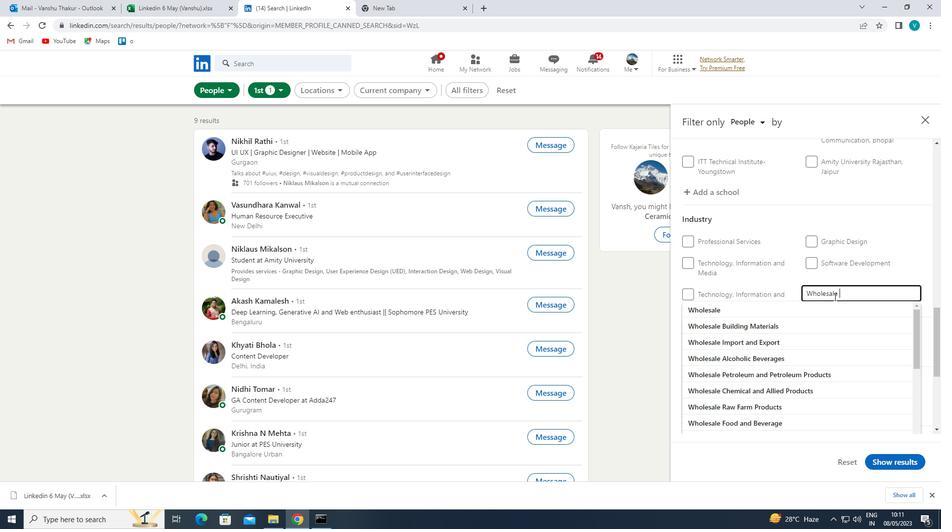 
Action: Key pressed <Key.shift>
Screenshot: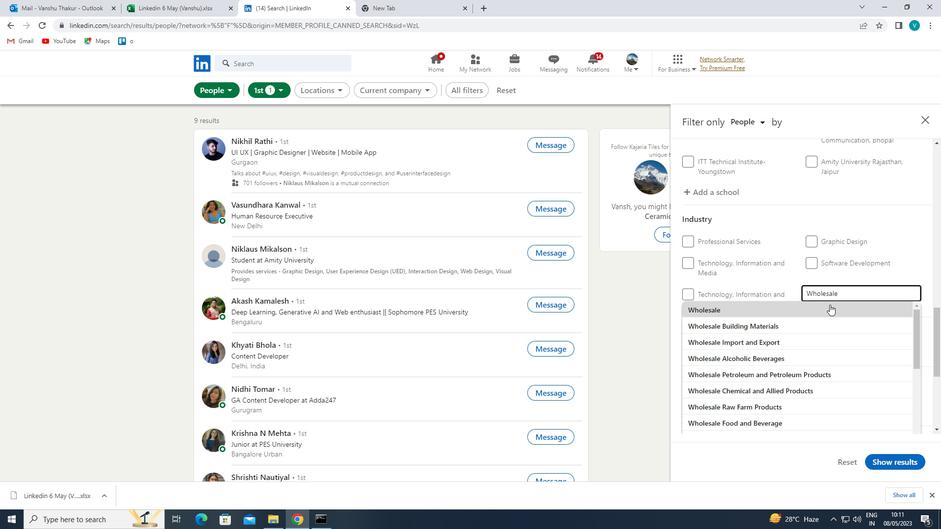
Action: Mouse moved to (857, 287)
Screenshot: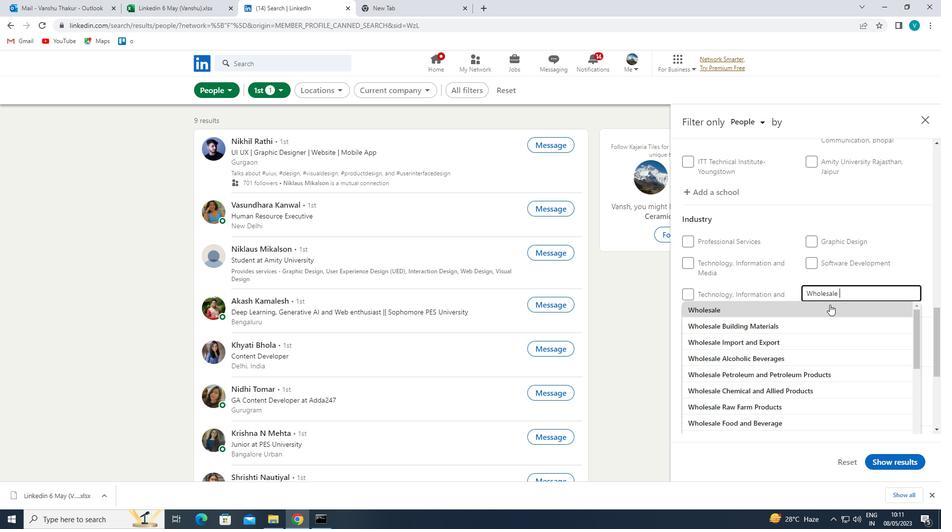 
Action: Key pressed C
Screenshot: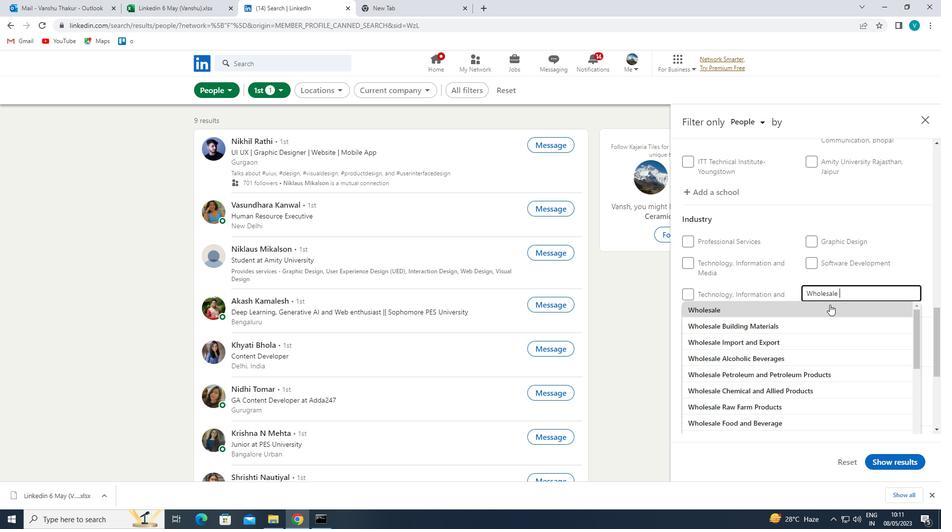 
Action: Mouse moved to (847, 293)
Screenshot: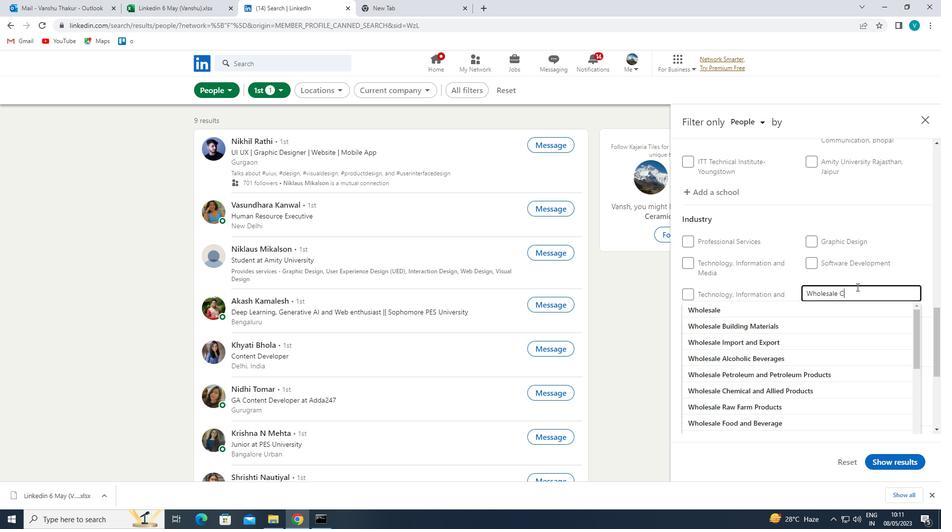 
Action: Key pressed OMPUTER<Key.space>
Screenshot: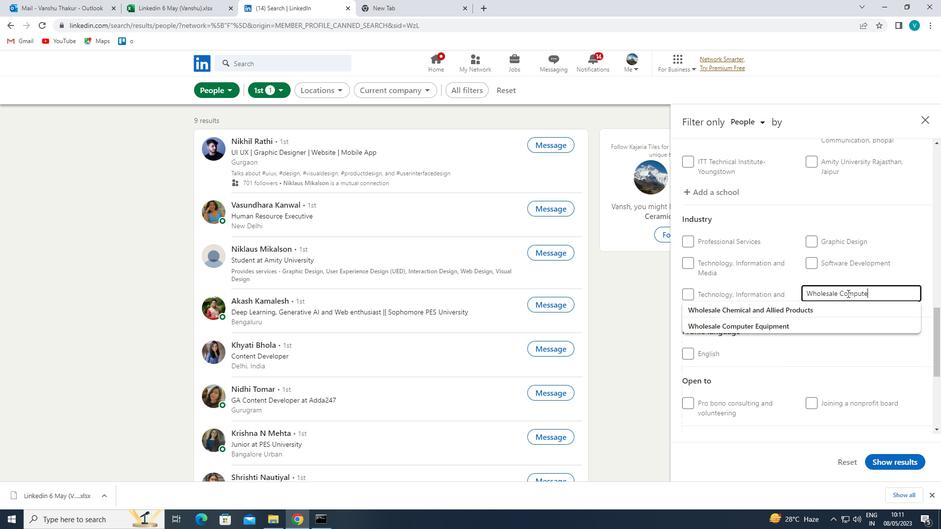 
Action: Mouse moved to (838, 308)
Screenshot: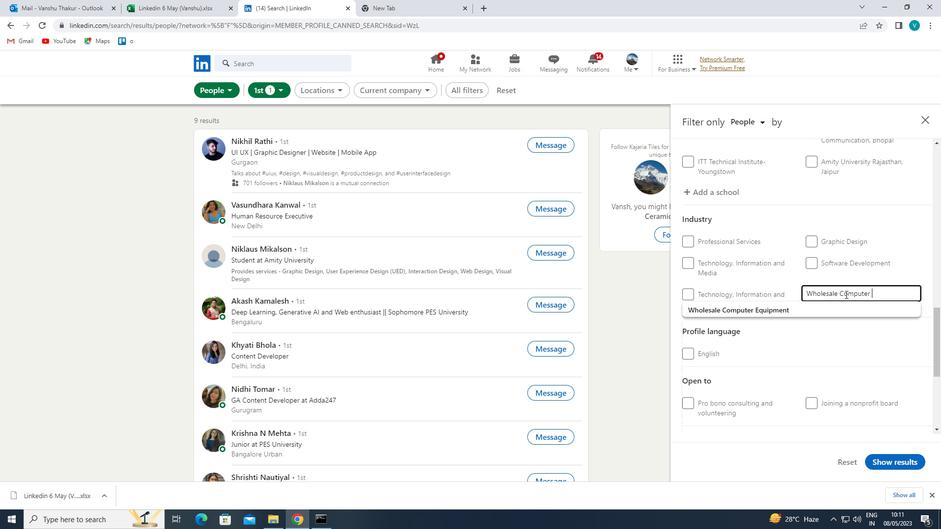 
Action: Mouse pressed left at (838, 308)
Screenshot: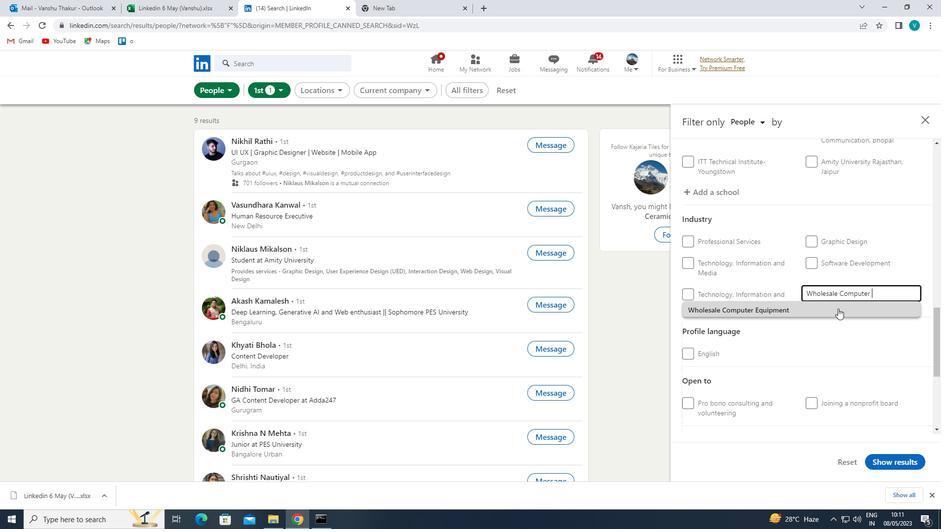 
Action: Mouse moved to (838, 309)
Screenshot: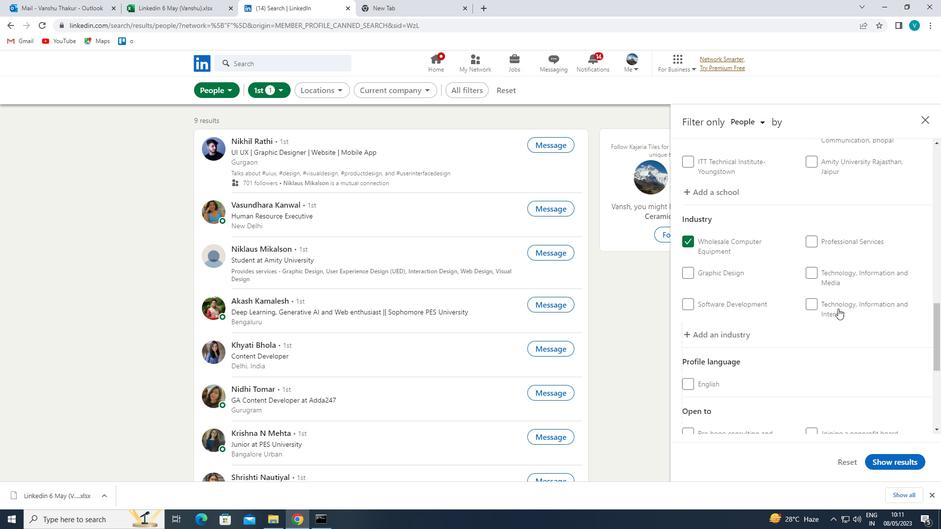 
Action: Mouse scrolled (838, 309) with delta (0, 0)
Screenshot: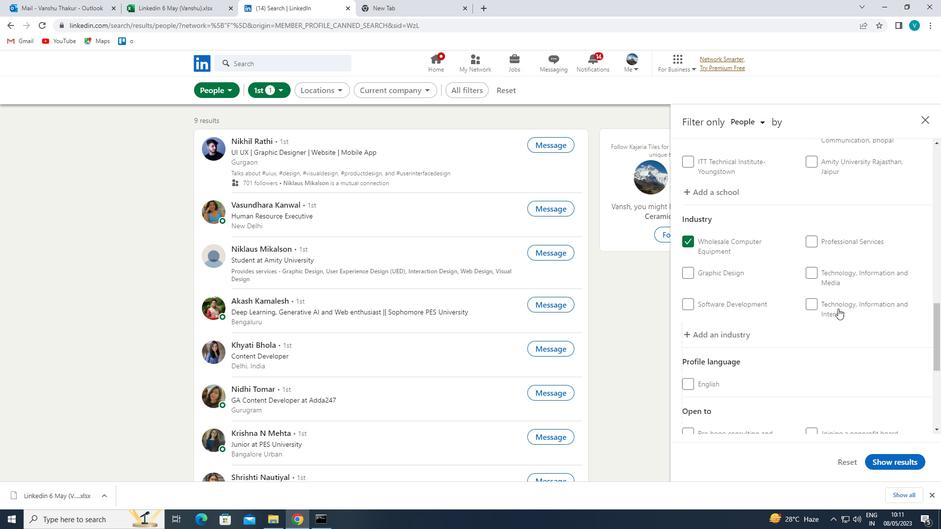 
Action: Mouse moved to (838, 310)
Screenshot: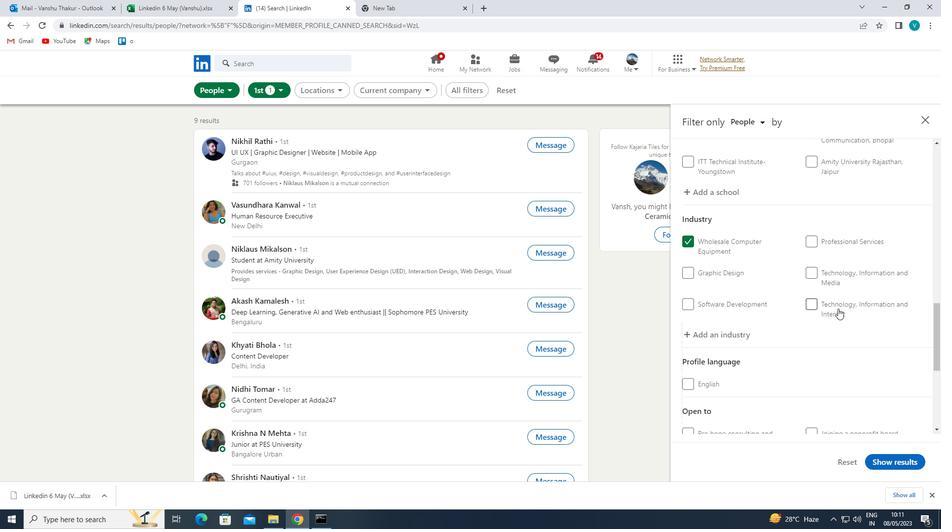 
Action: Mouse scrolled (838, 310) with delta (0, 0)
Screenshot: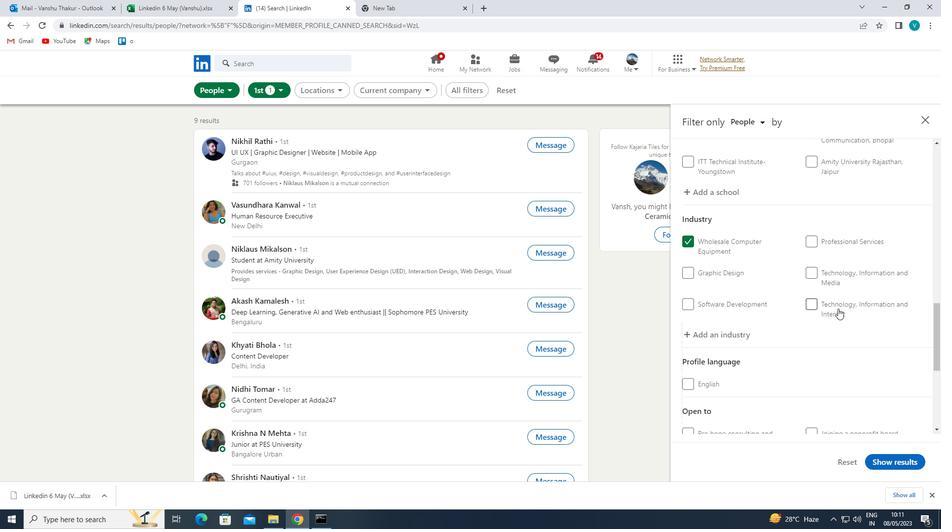 
Action: Mouse moved to (838, 312)
Screenshot: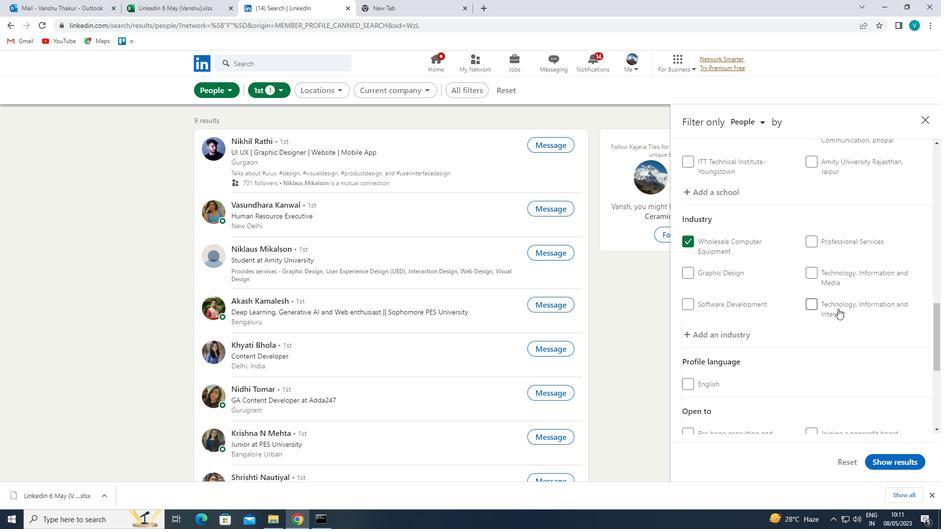 
Action: Mouse scrolled (838, 311) with delta (0, 0)
Screenshot: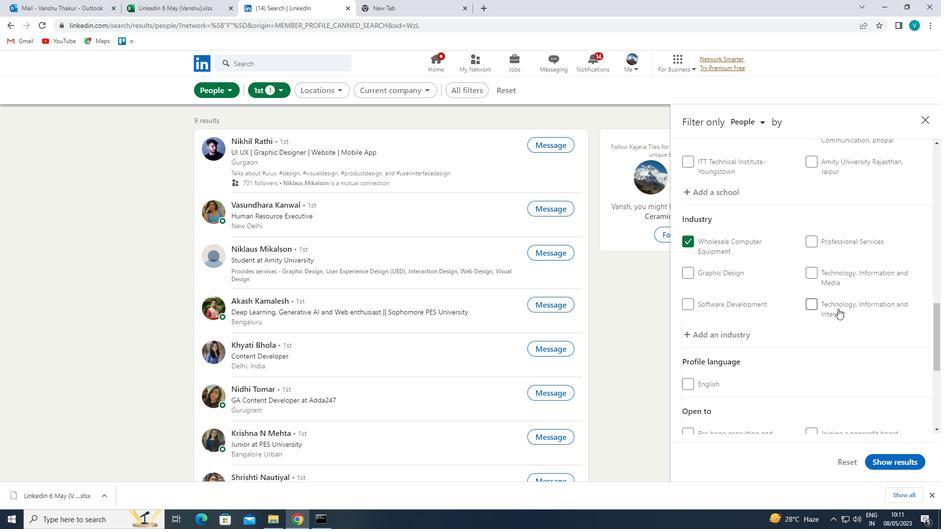
Action: Mouse moved to (840, 315)
Screenshot: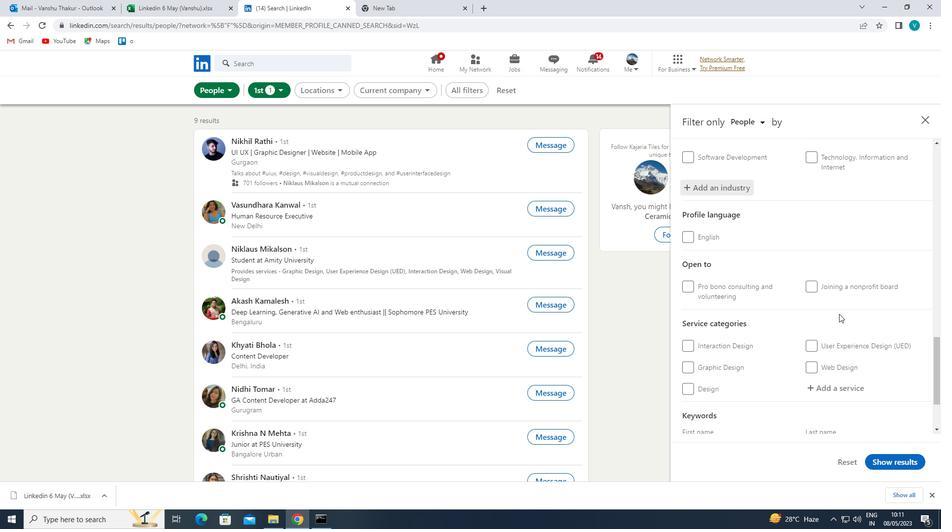 
Action: Mouse scrolled (840, 315) with delta (0, 0)
Screenshot: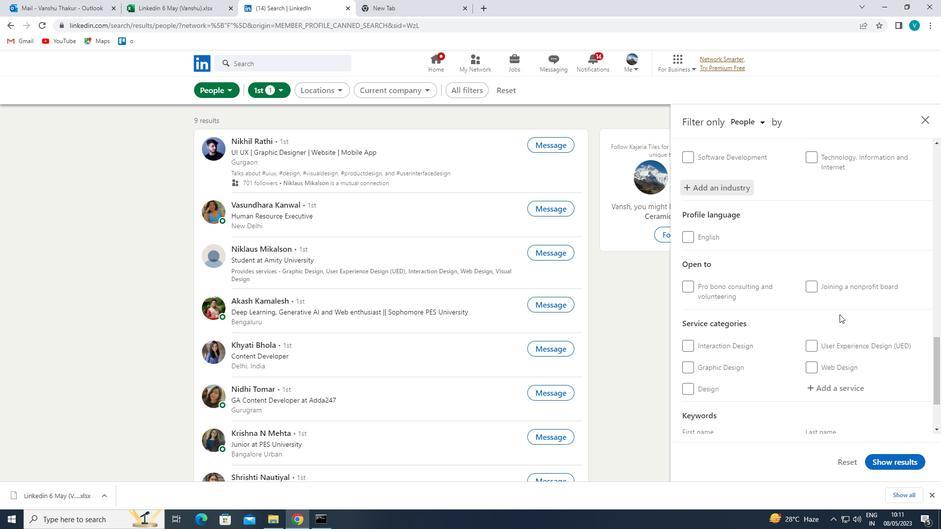 
Action: Mouse moved to (846, 337)
Screenshot: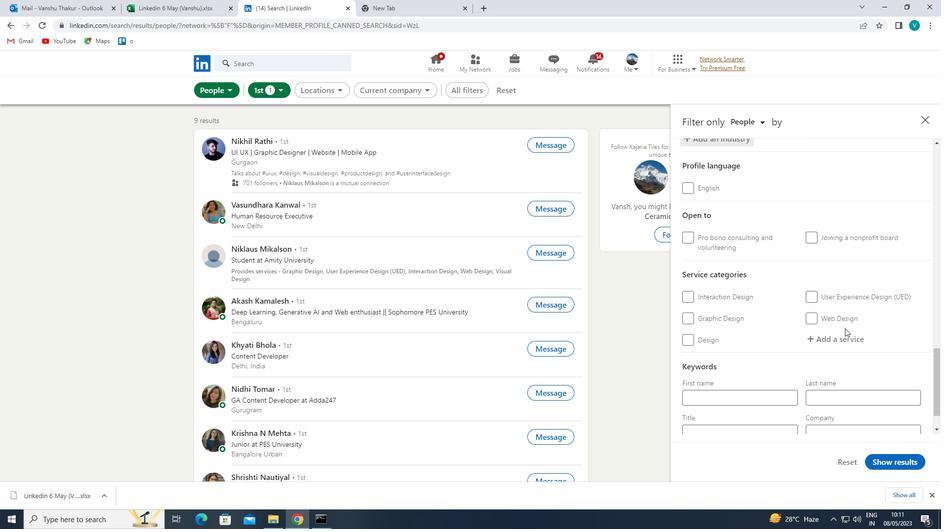 
Action: Mouse pressed left at (846, 337)
Screenshot: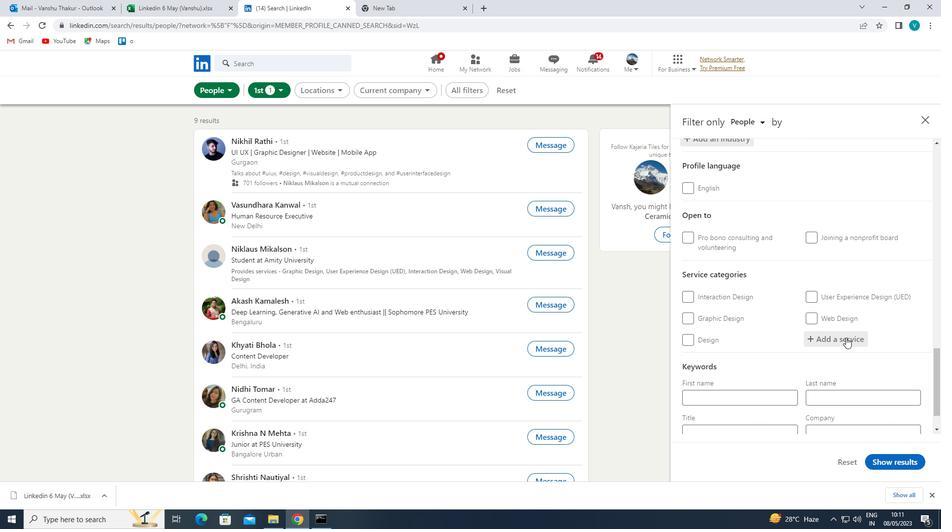 
Action: Key pressed <Key.shift>ADMINISTRATIVE<Key.space>
Screenshot: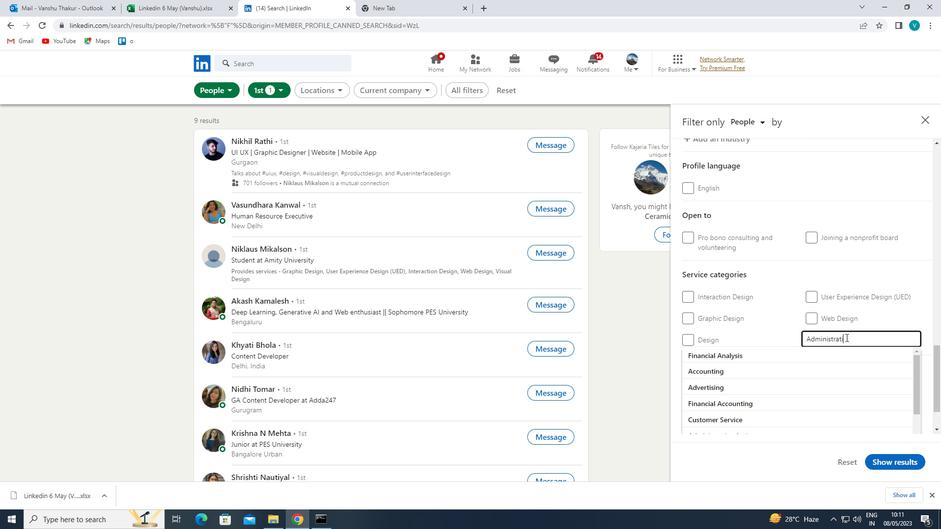 
Action: Mouse moved to (784, 330)
Screenshot: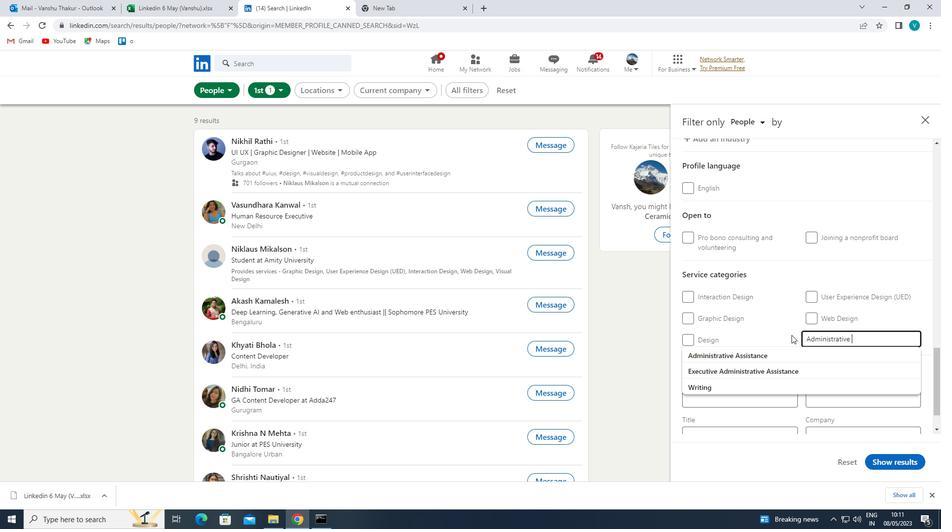 
Action: Mouse pressed left at (784, 330)
Screenshot: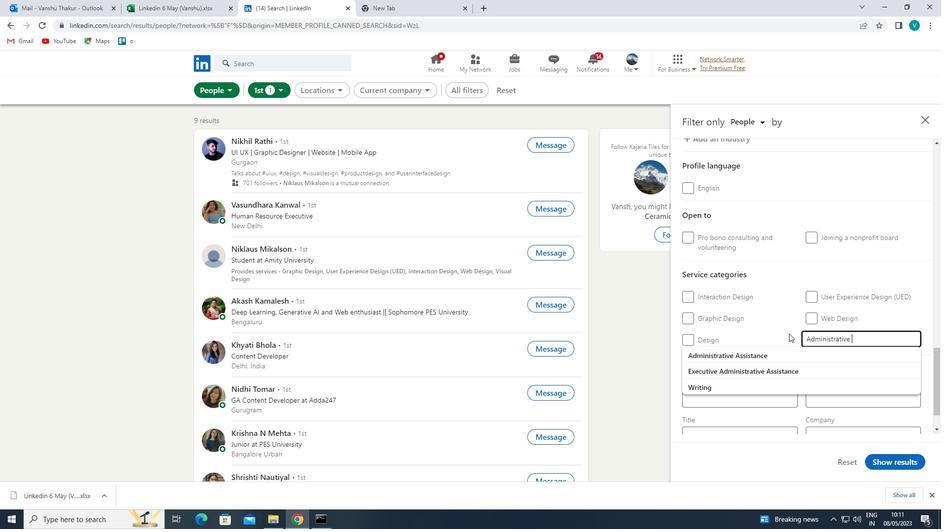 
Action: Mouse moved to (784, 330)
Screenshot: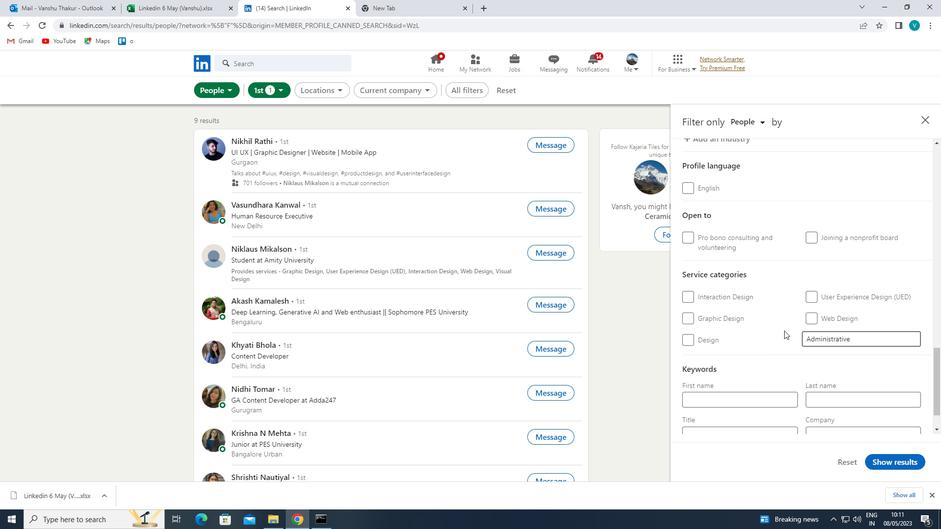 
Action: Mouse scrolled (784, 329) with delta (0, 0)
Screenshot: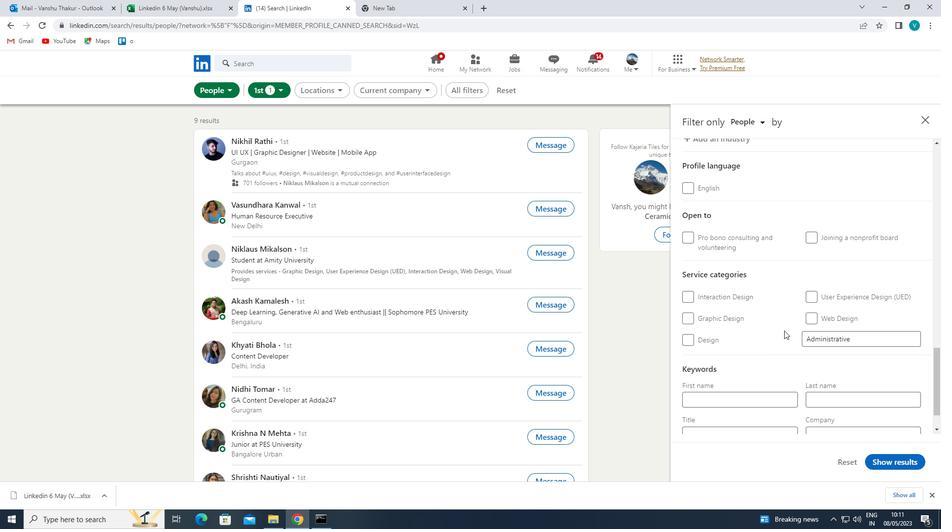 
Action: Mouse scrolled (784, 329) with delta (0, 0)
Screenshot: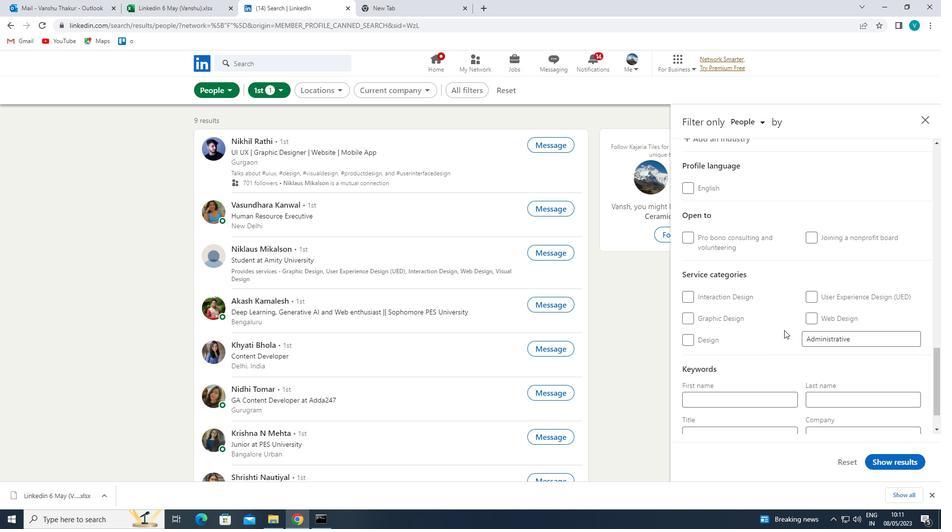 
Action: Mouse scrolled (784, 329) with delta (0, 0)
Screenshot: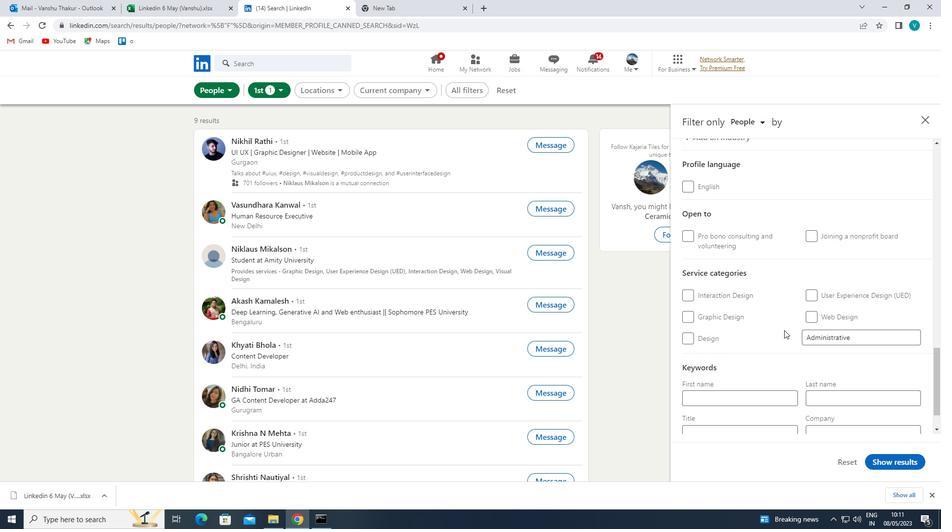 
Action: Mouse moved to (783, 331)
Screenshot: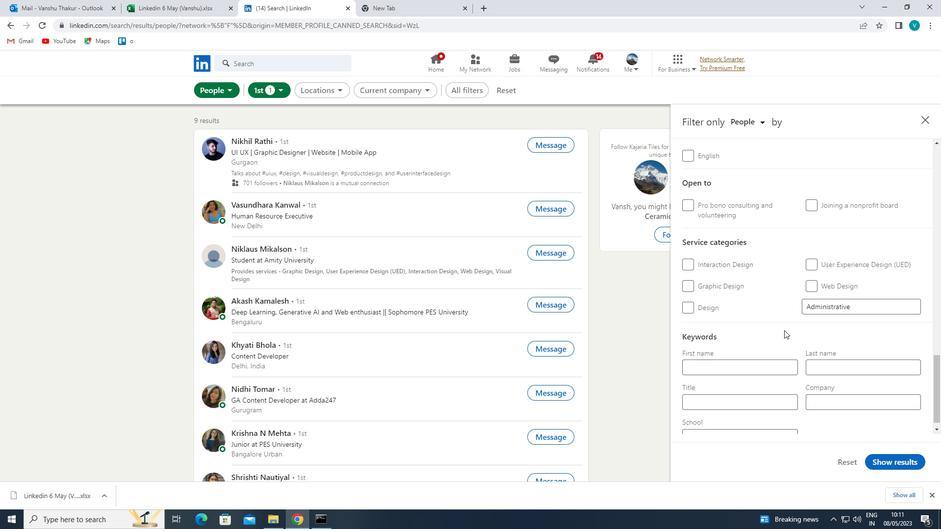 
Action: Mouse scrolled (783, 330) with delta (0, 0)
Screenshot: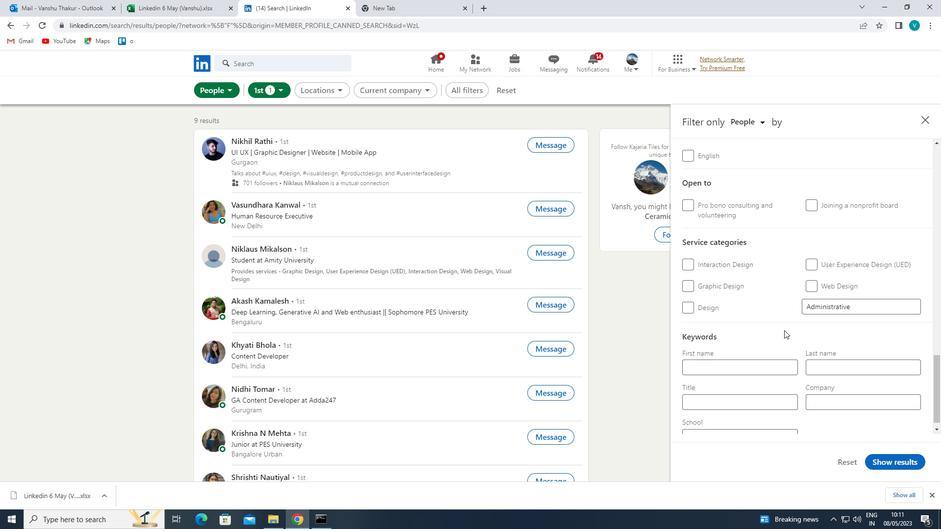 
Action: Mouse moved to (763, 384)
Screenshot: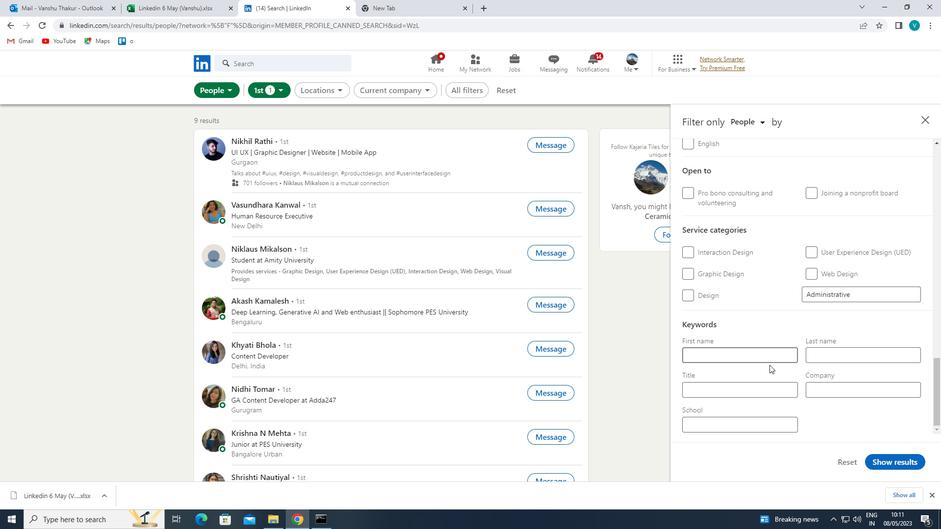
Action: Mouse pressed left at (763, 384)
Screenshot: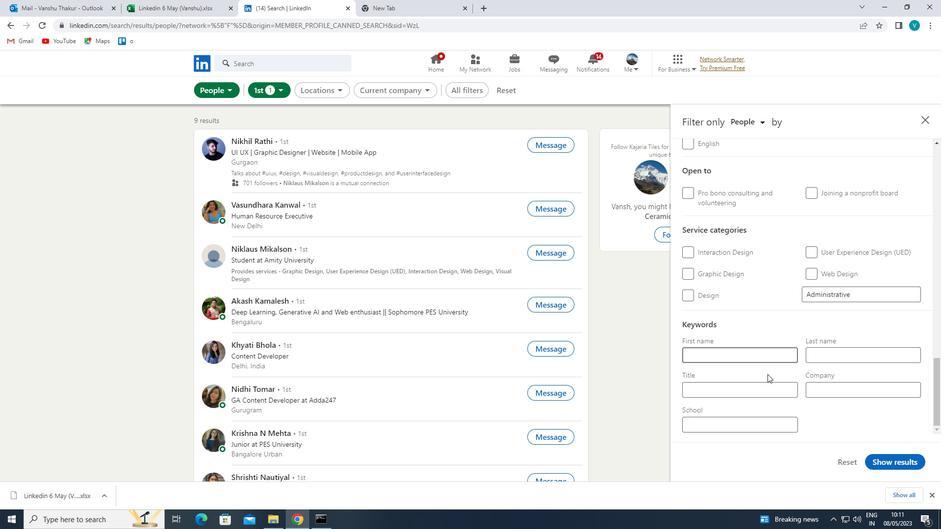 
Action: Mouse moved to (772, 379)
Screenshot: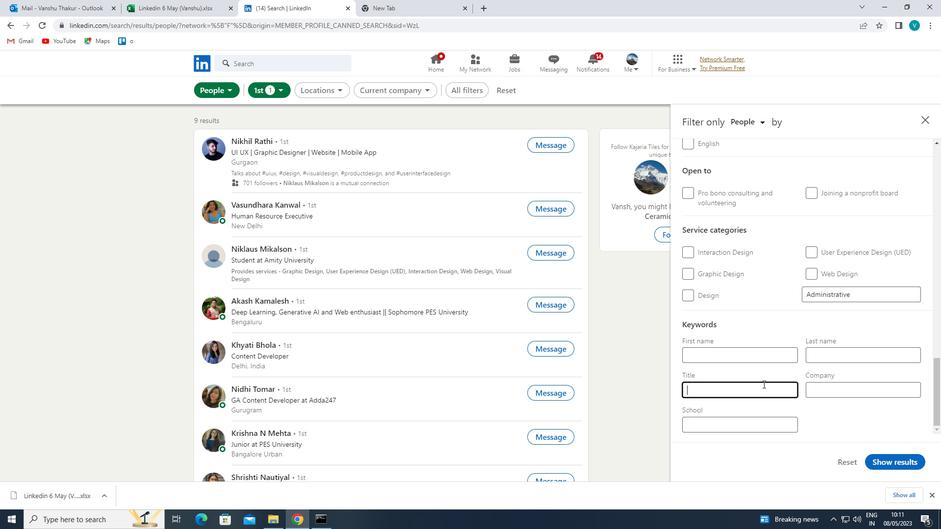 
Action: Key pressed <Key.shift>ARX<Key.backspace>CHIVIST<Key.space>
Screenshot: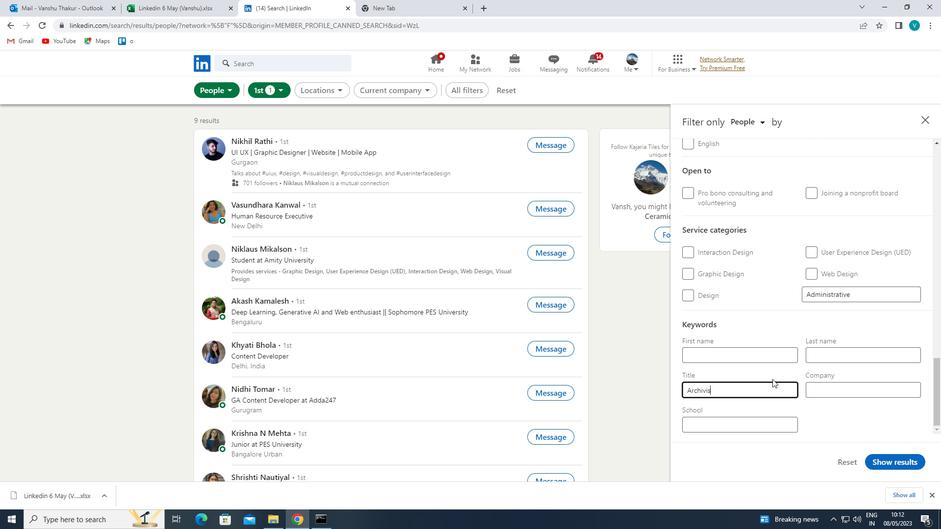 
Action: Mouse moved to (888, 457)
Screenshot: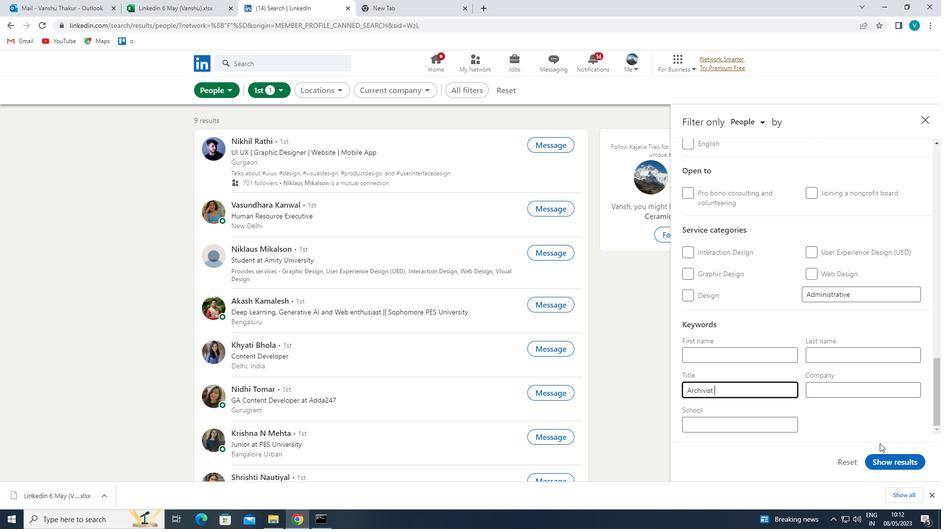 
Action: Mouse pressed left at (888, 457)
Screenshot: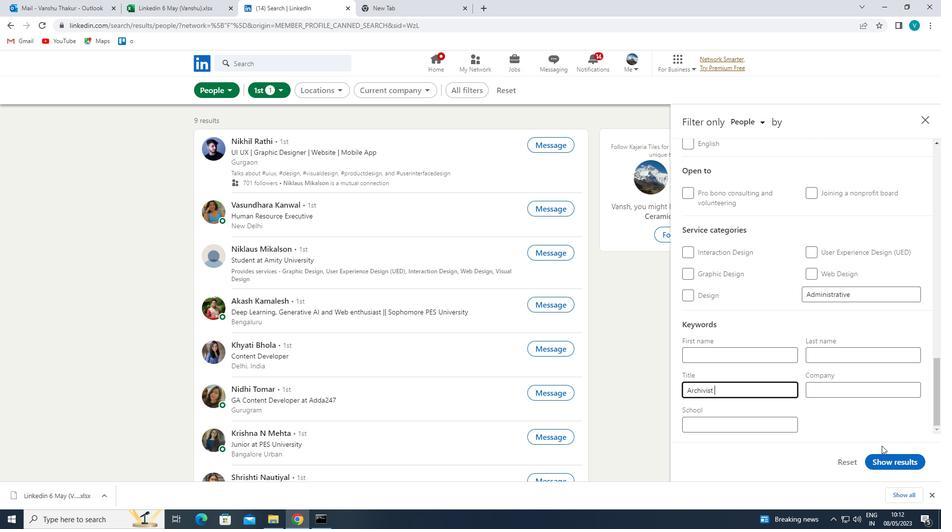 
Action: Mouse moved to (889, 457)
Screenshot: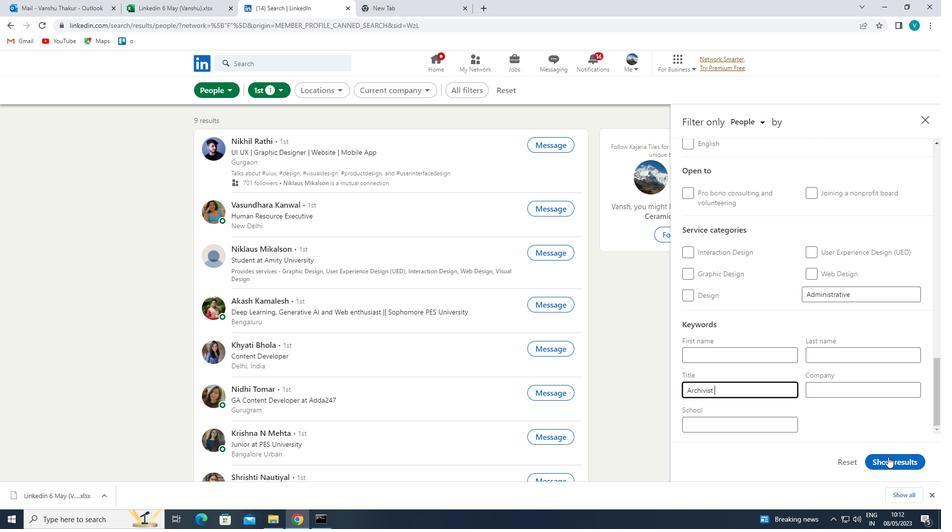 
